 Task: Check the sale-to-list ratio of game room in the last 5 years.
Action: Mouse moved to (1109, 243)
Screenshot: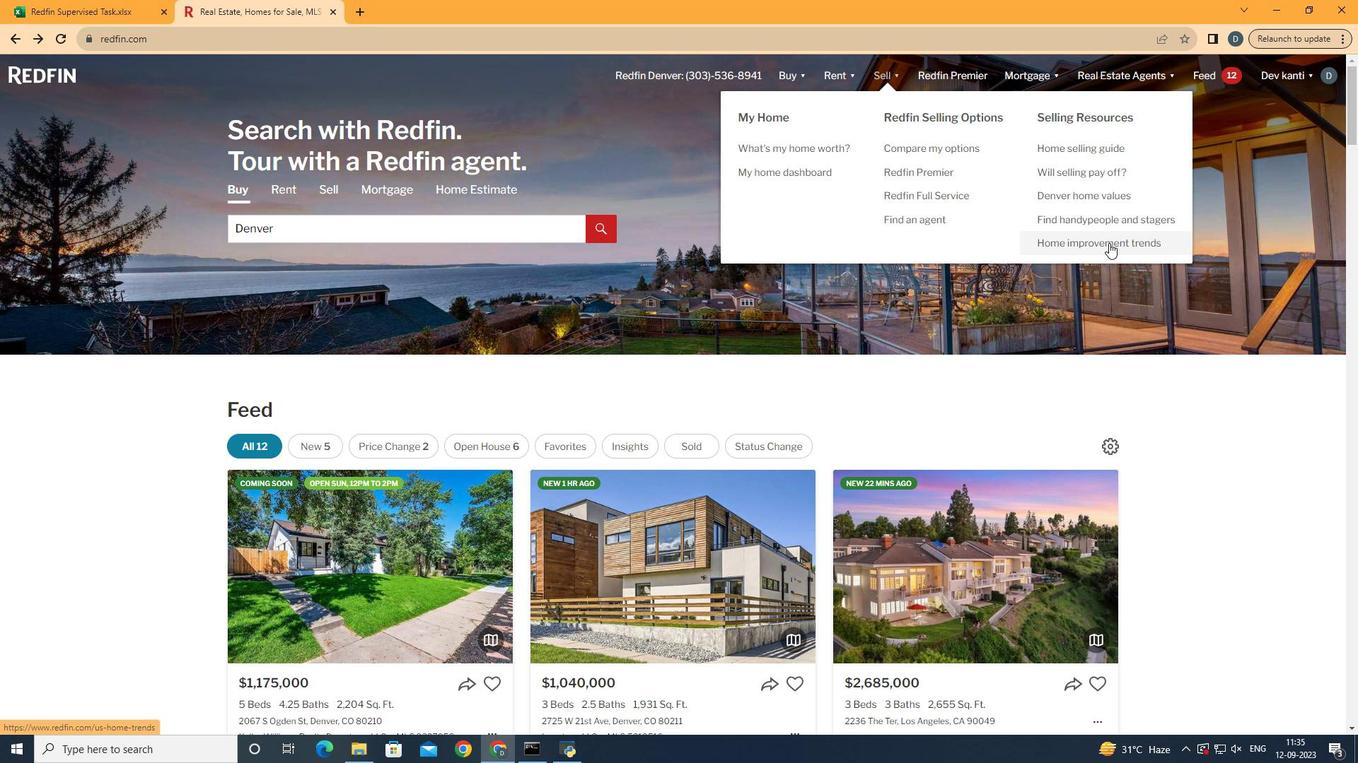 
Action: Mouse pressed left at (1109, 243)
Screenshot: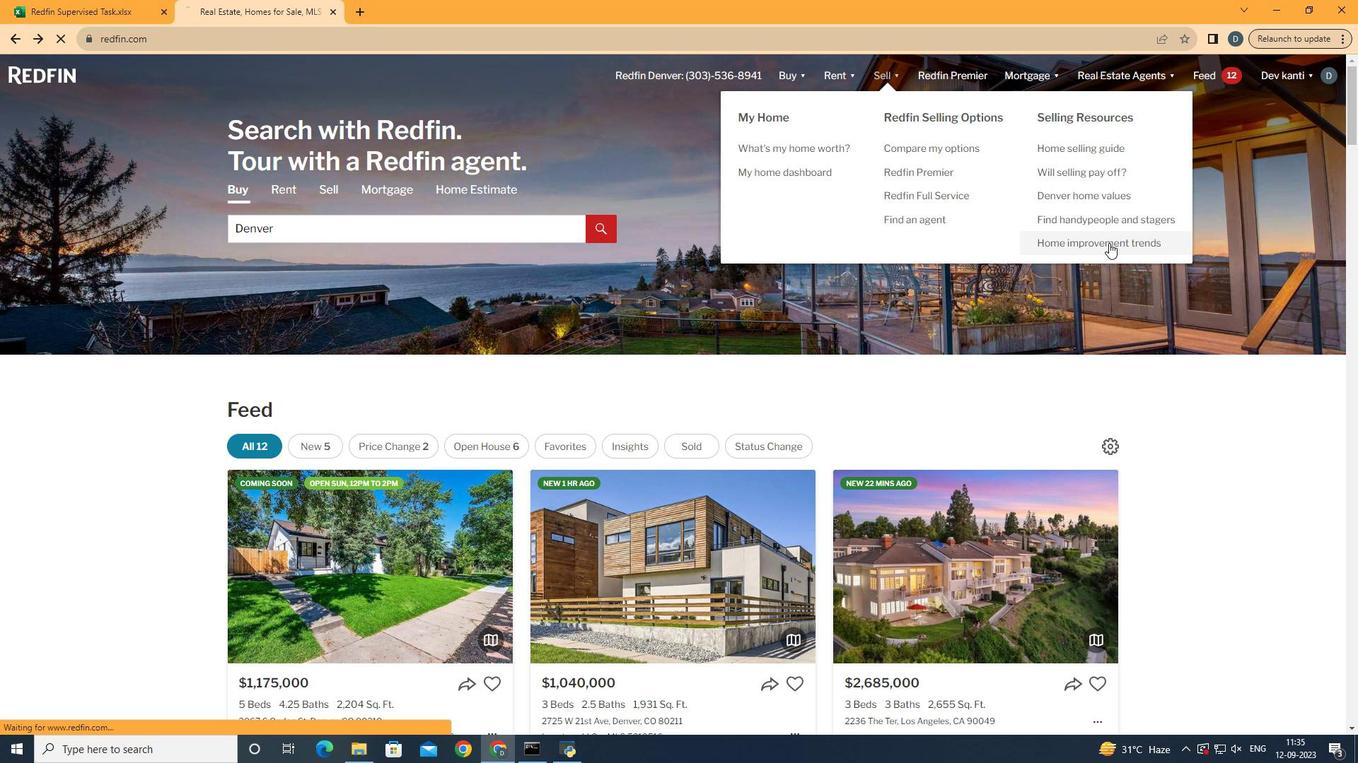 
Action: Mouse moved to (359, 277)
Screenshot: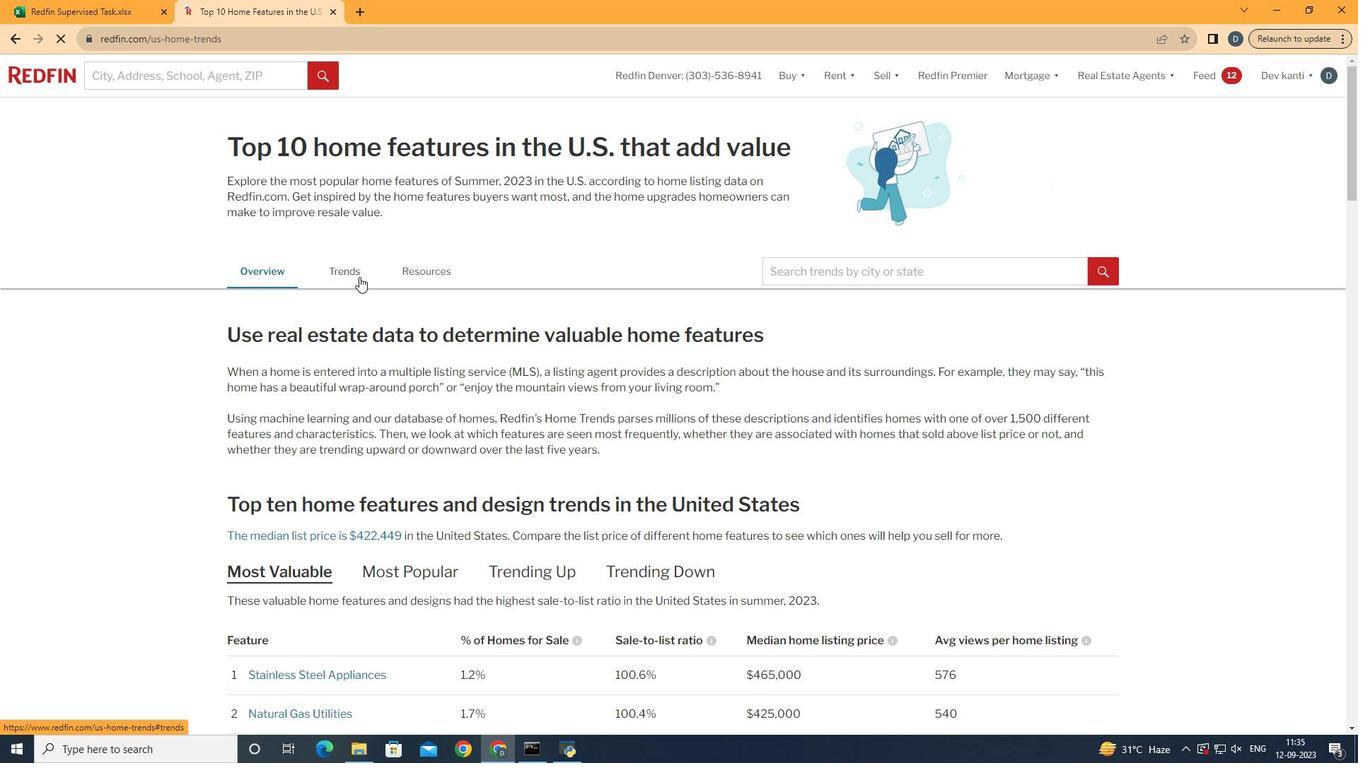
Action: Mouse pressed left at (359, 277)
Screenshot: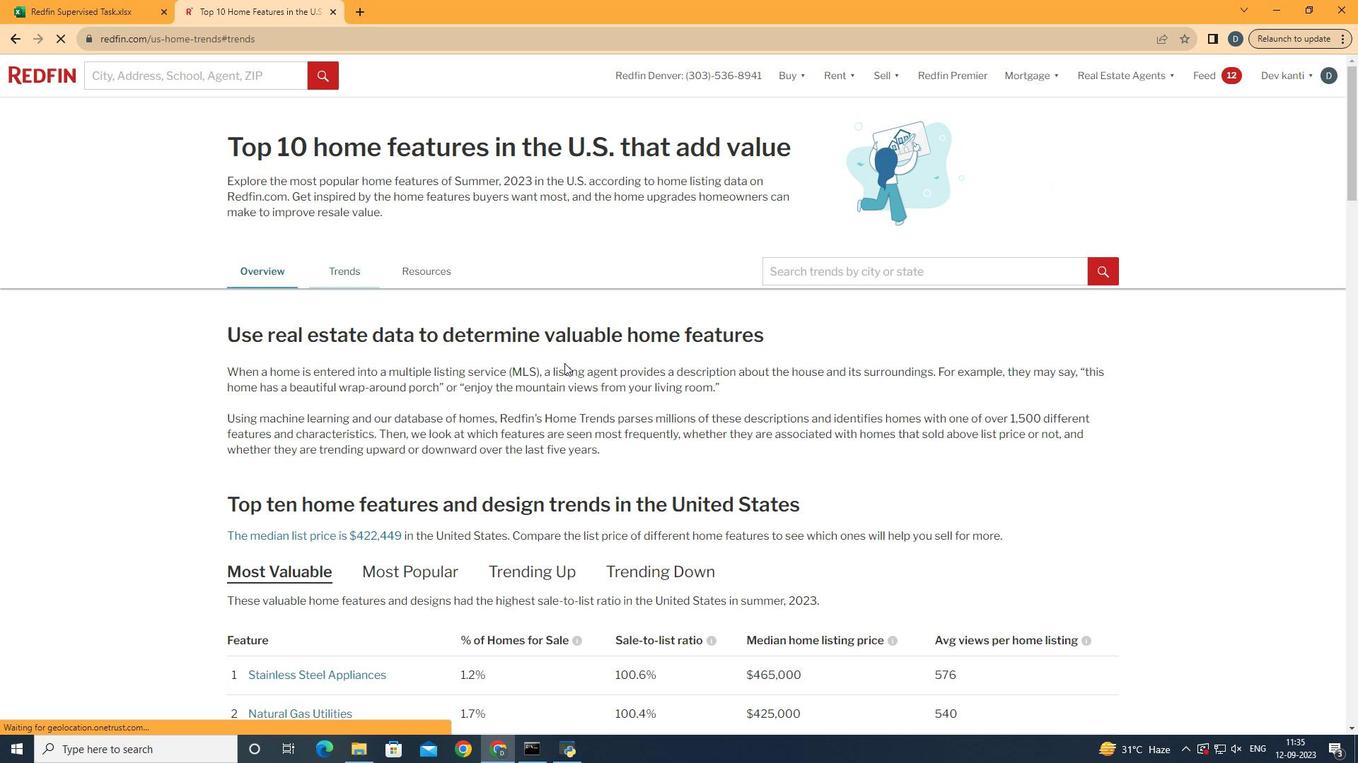 
Action: Mouse moved to (350, 282)
Screenshot: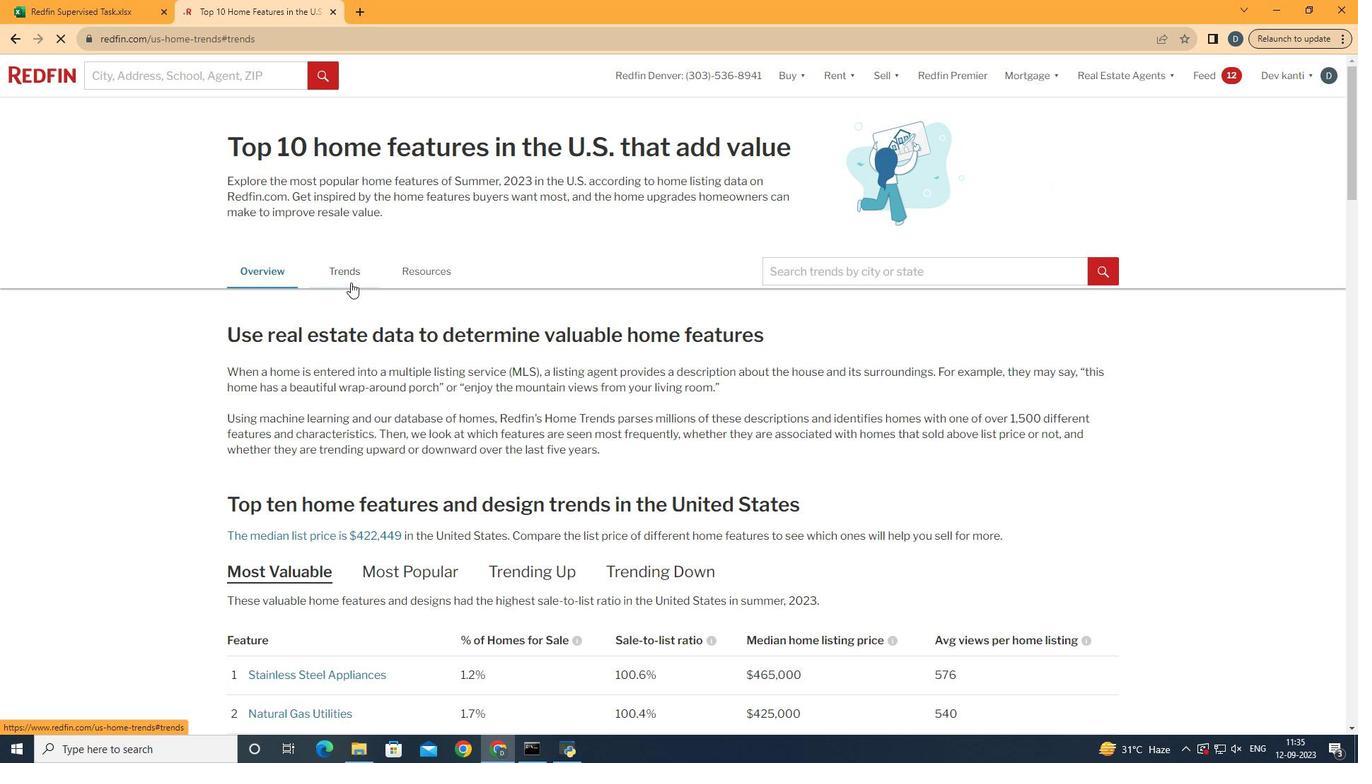 
Action: Mouse pressed left at (350, 282)
Screenshot: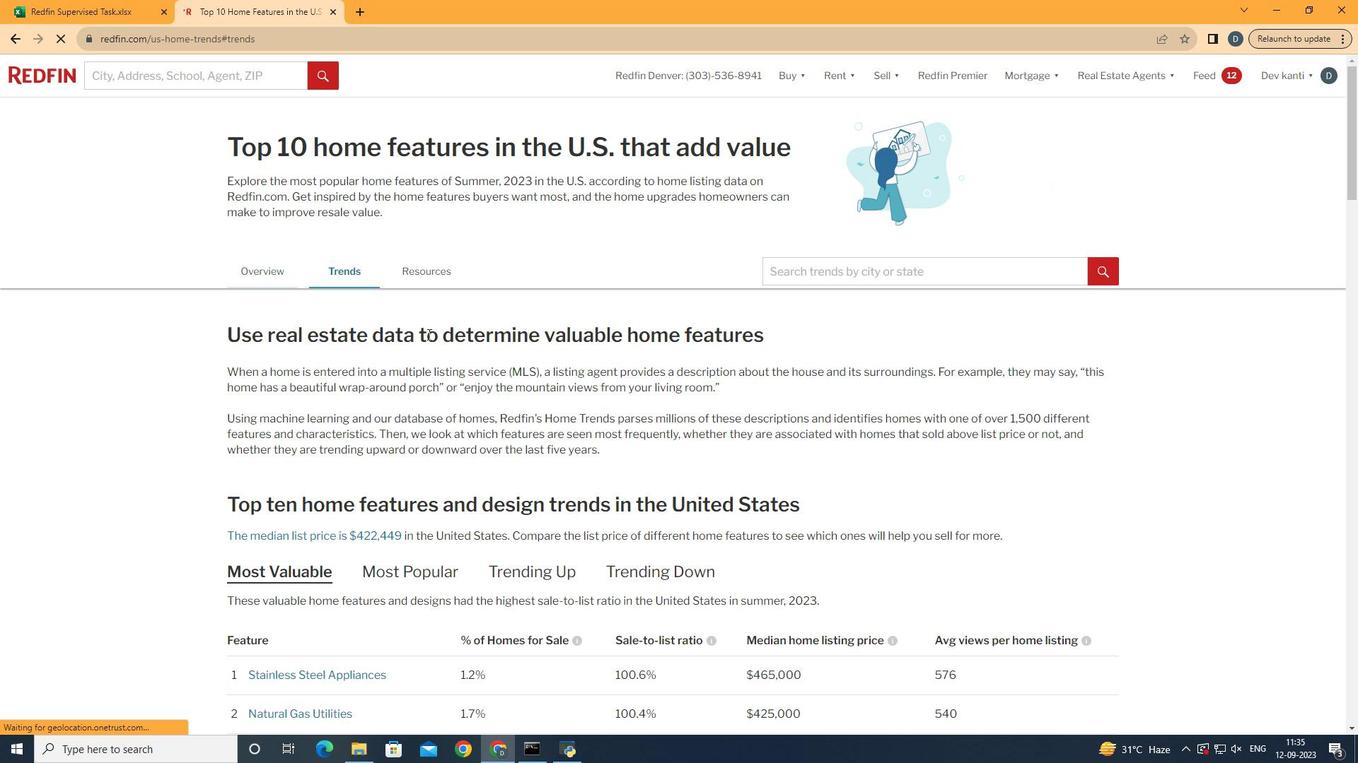 
Action: Mouse moved to (609, 387)
Screenshot: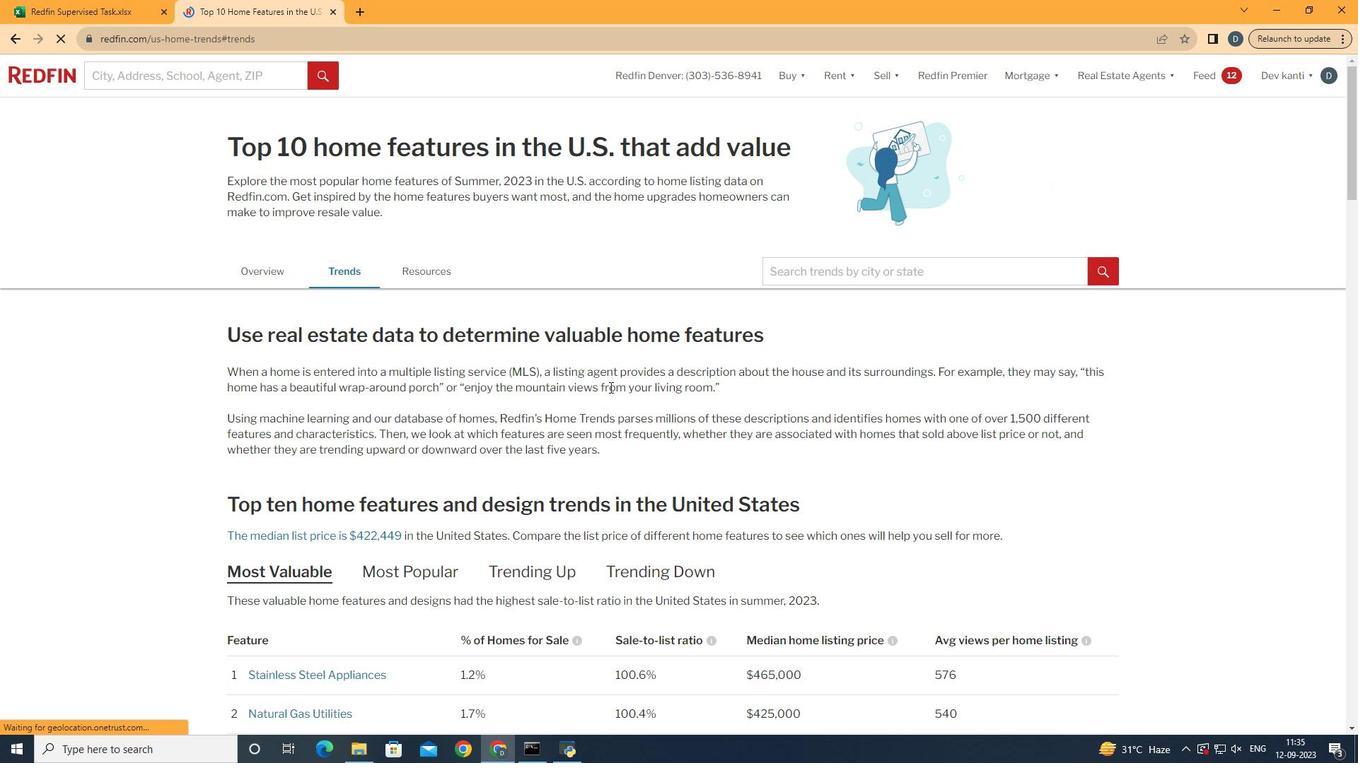 
Action: Mouse scrolled (609, 386) with delta (0, 0)
Screenshot: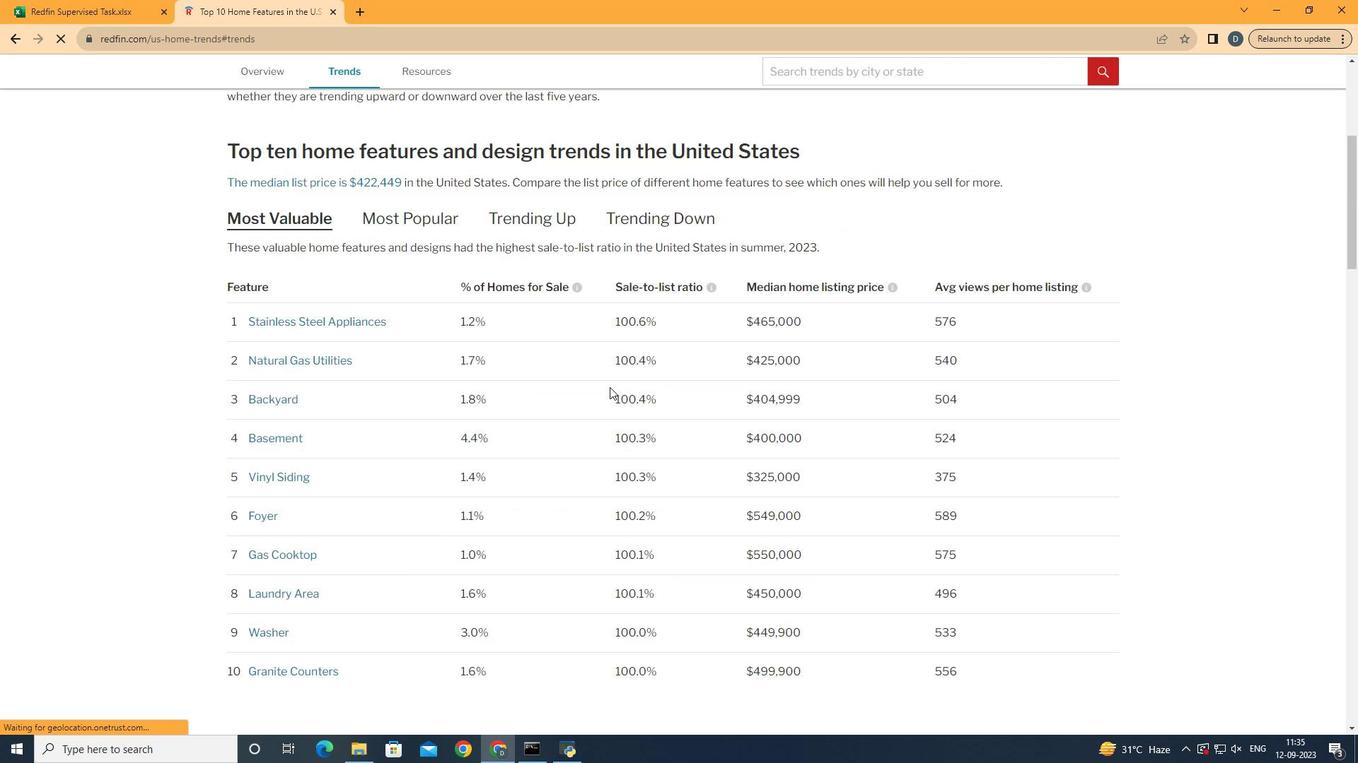
Action: Mouse scrolled (609, 386) with delta (0, 0)
Screenshot: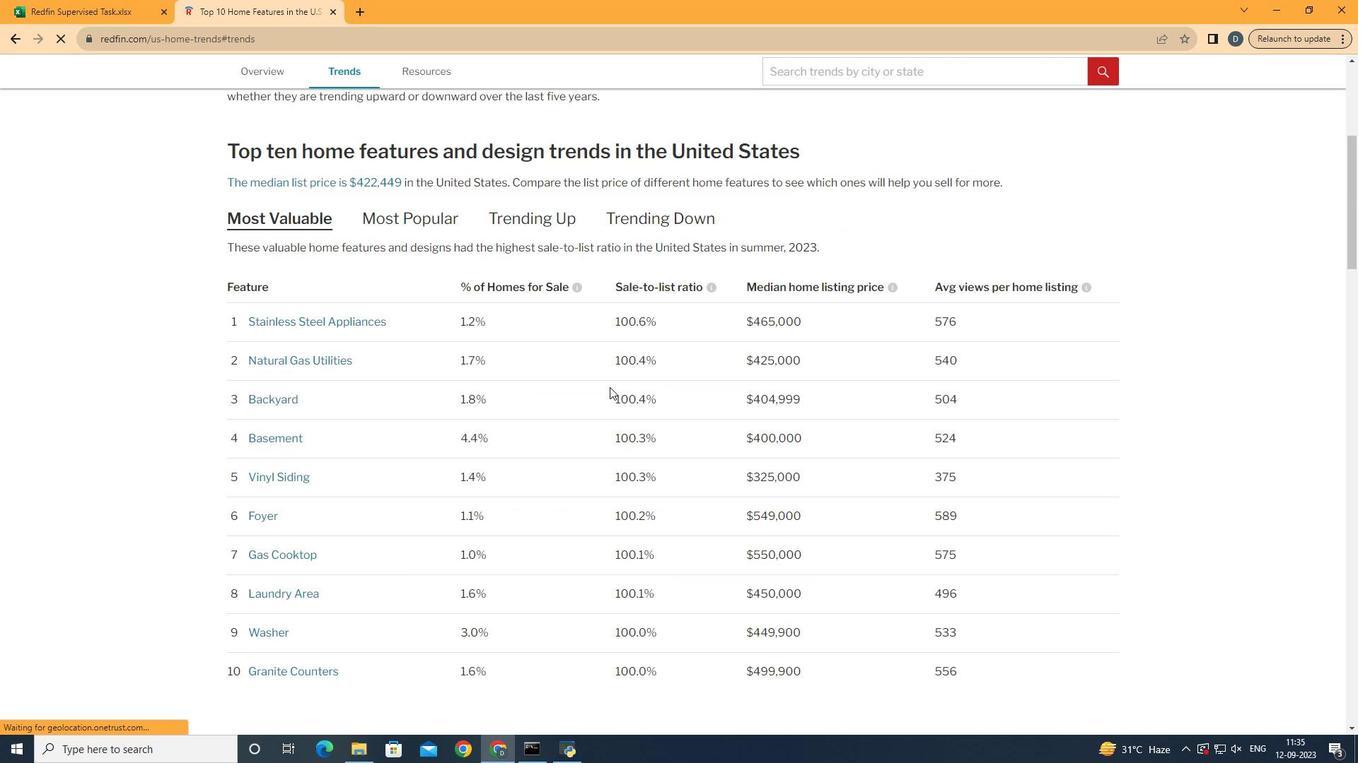 
Action: Mouse scrolled (609, 386) with delta (0, 0)
Screenshot: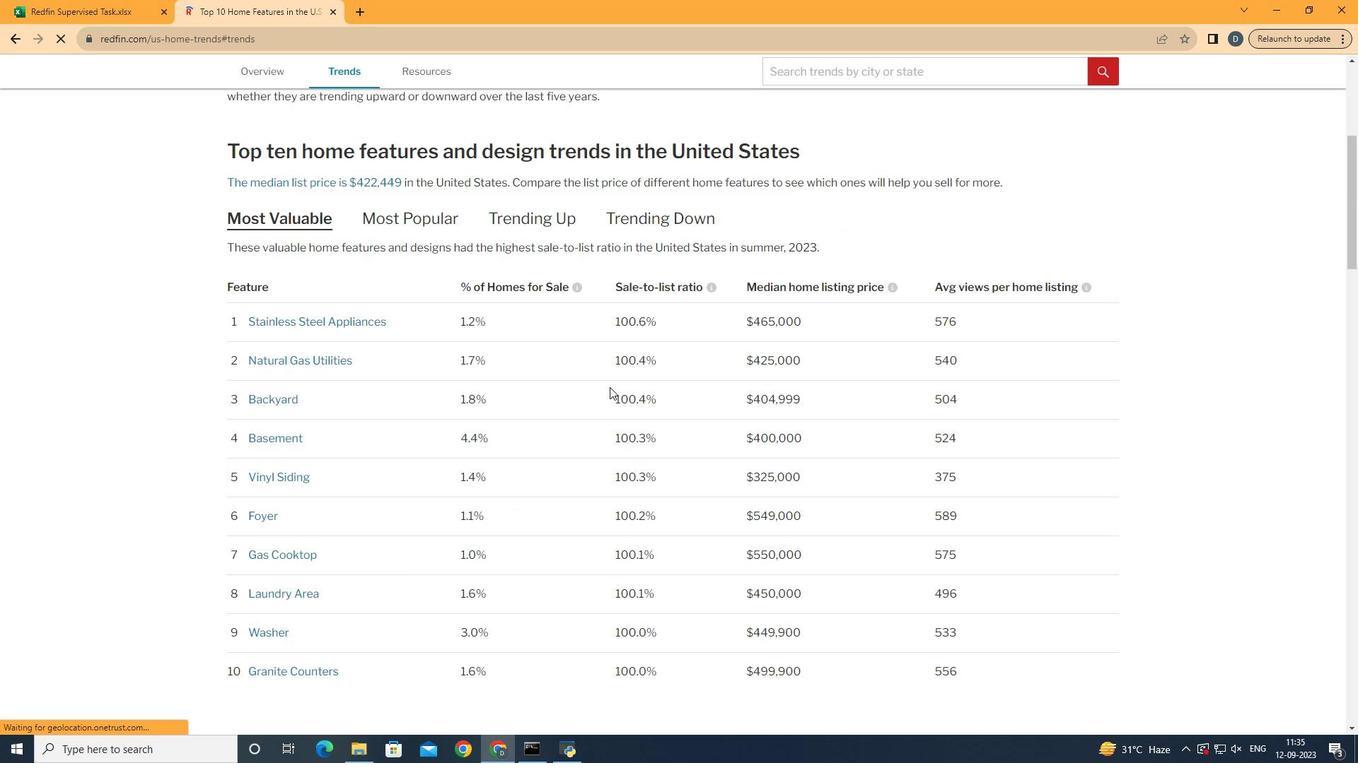 
Action: Mouse scrolled (609, 386) with delta (0, 0)
Screenshot: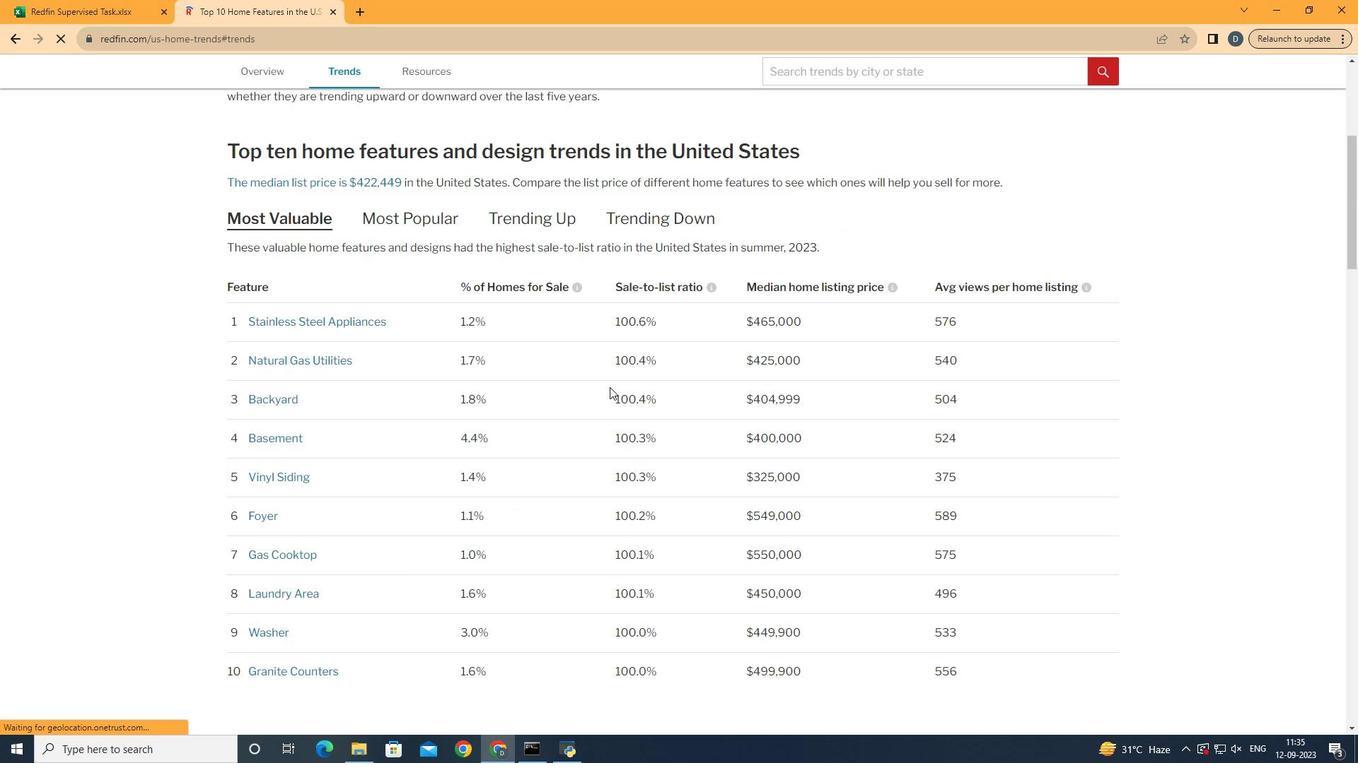 
Action: Mouse scrolled (609, 386) with delta (0, 0)
Screenshot: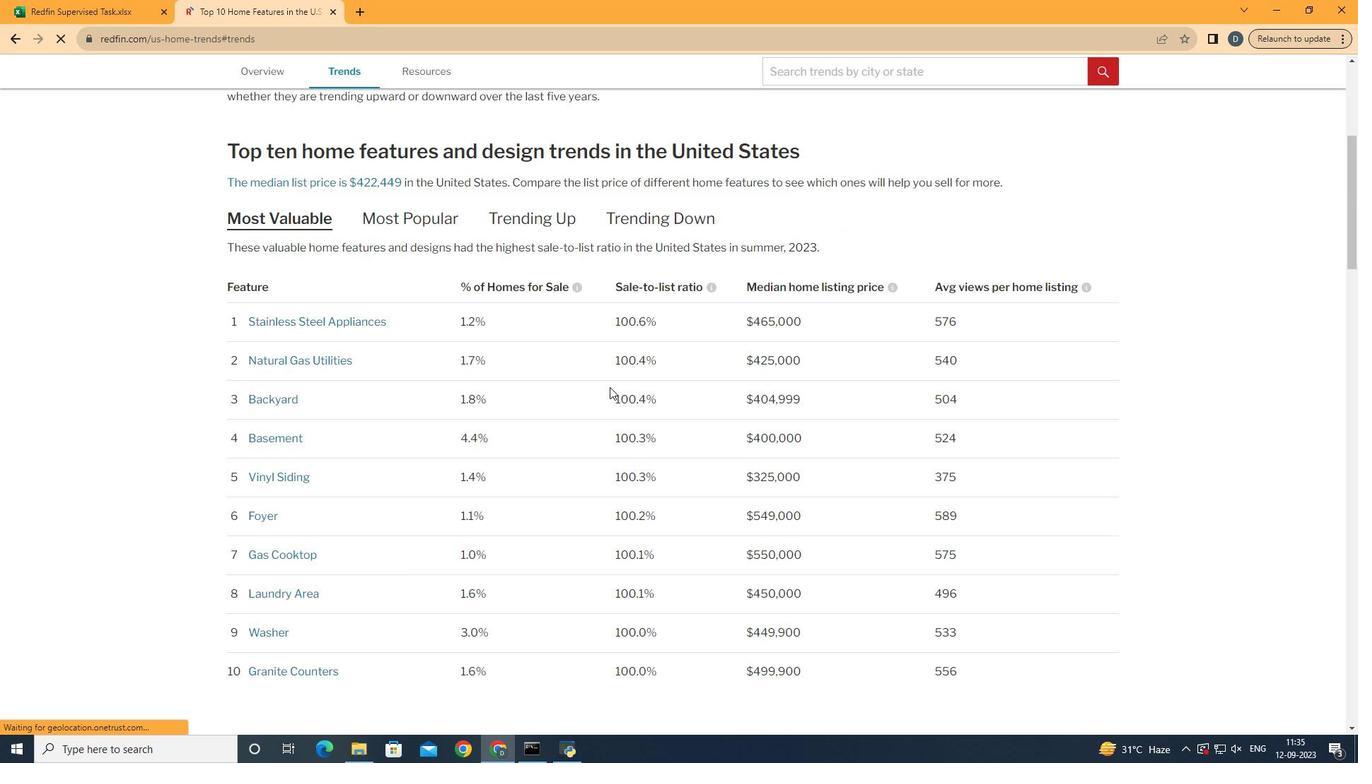 
Action: Mouse scrolled (609, 386) with delta (0, 0)
Screenshot: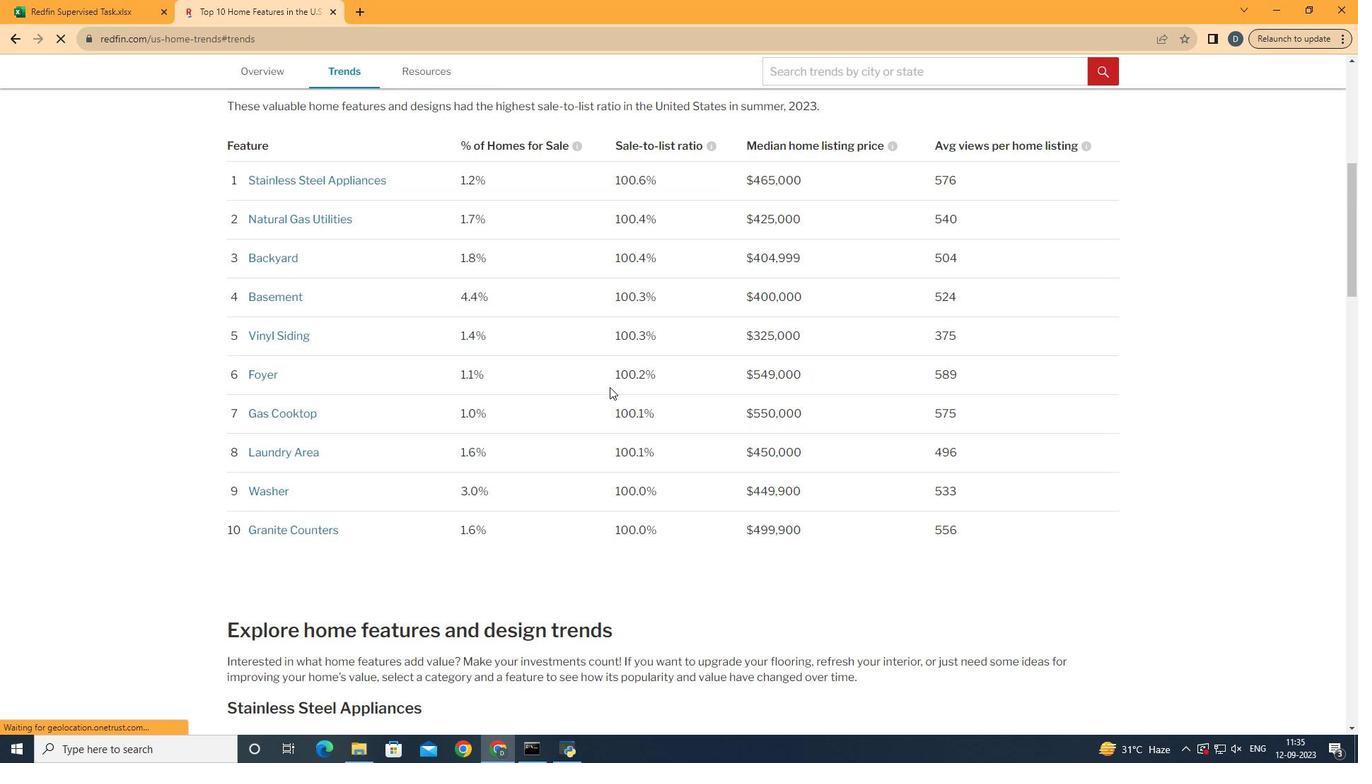 
Action: Mouse scrolled (609, 386) with delta (0, 0)
Screenshot: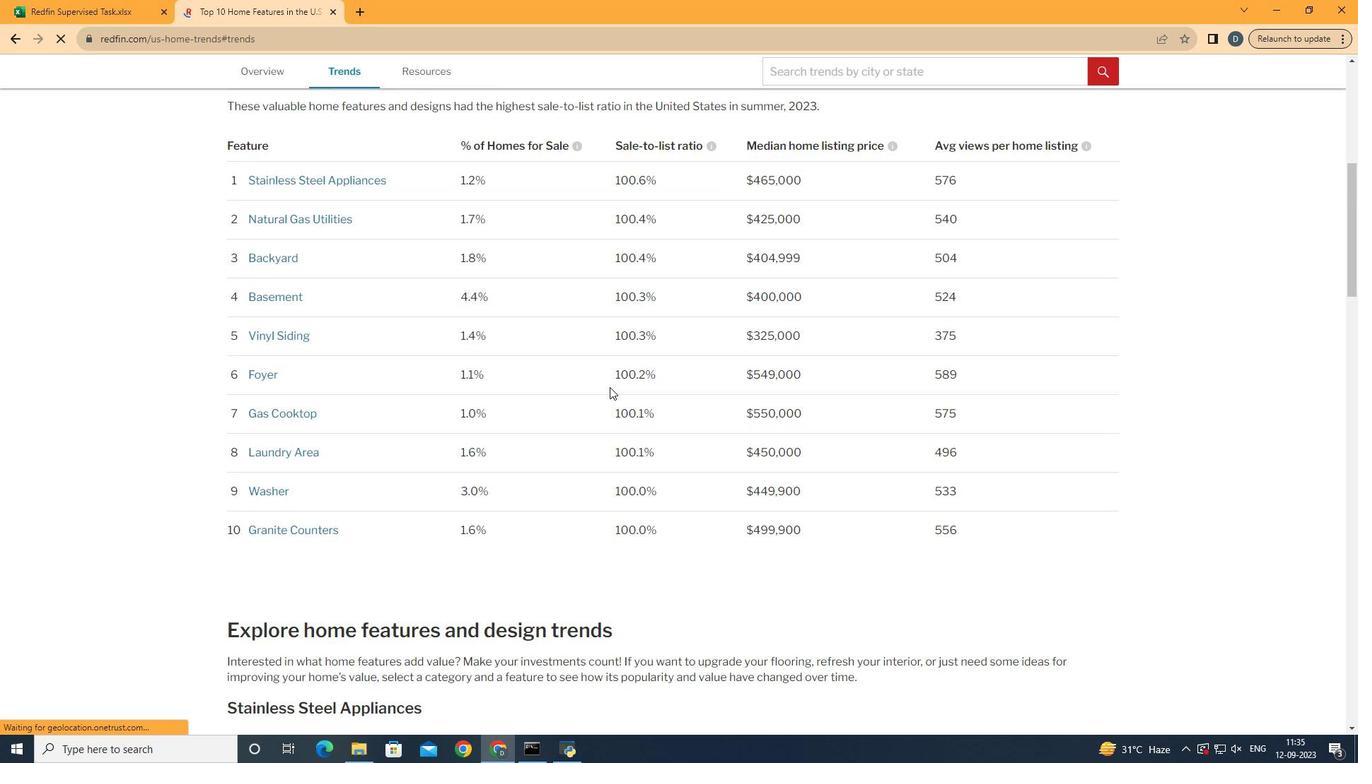 
Action: Mouse scrolled (609, 386) with delta (0, 0)
Screenshot: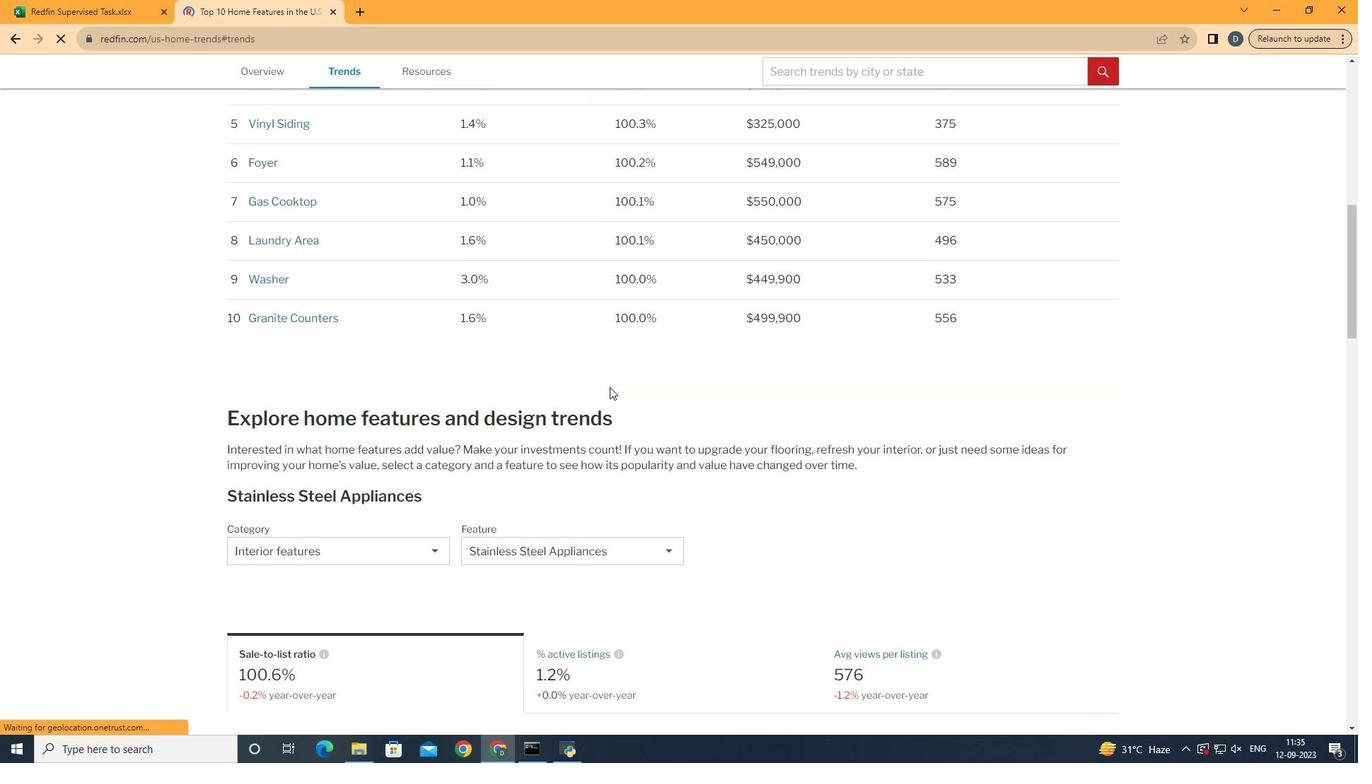 
Action: Mouse scrolled (609, 386) with delta (0, 0)
Screenshot: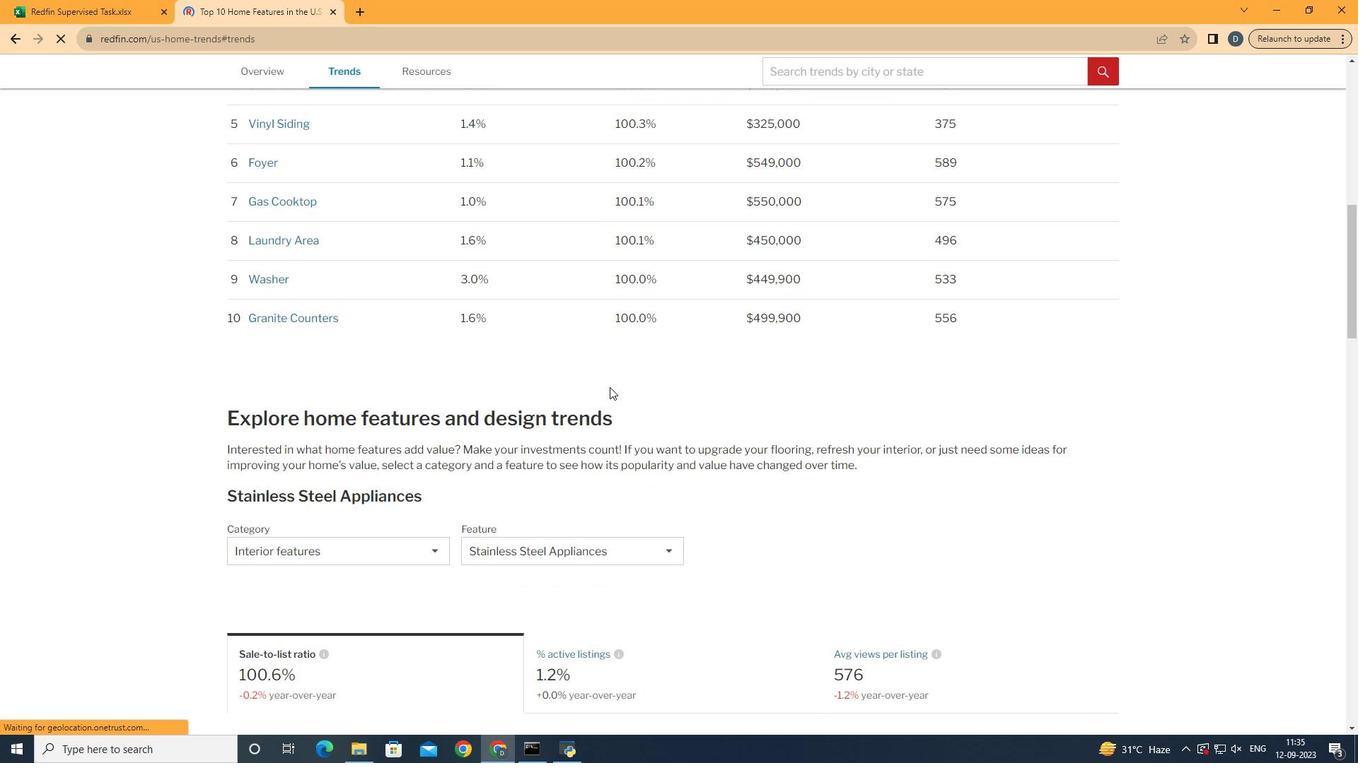 
Action: Mouse scrolled (609, 386) with delta (0, 0)
Screenshot: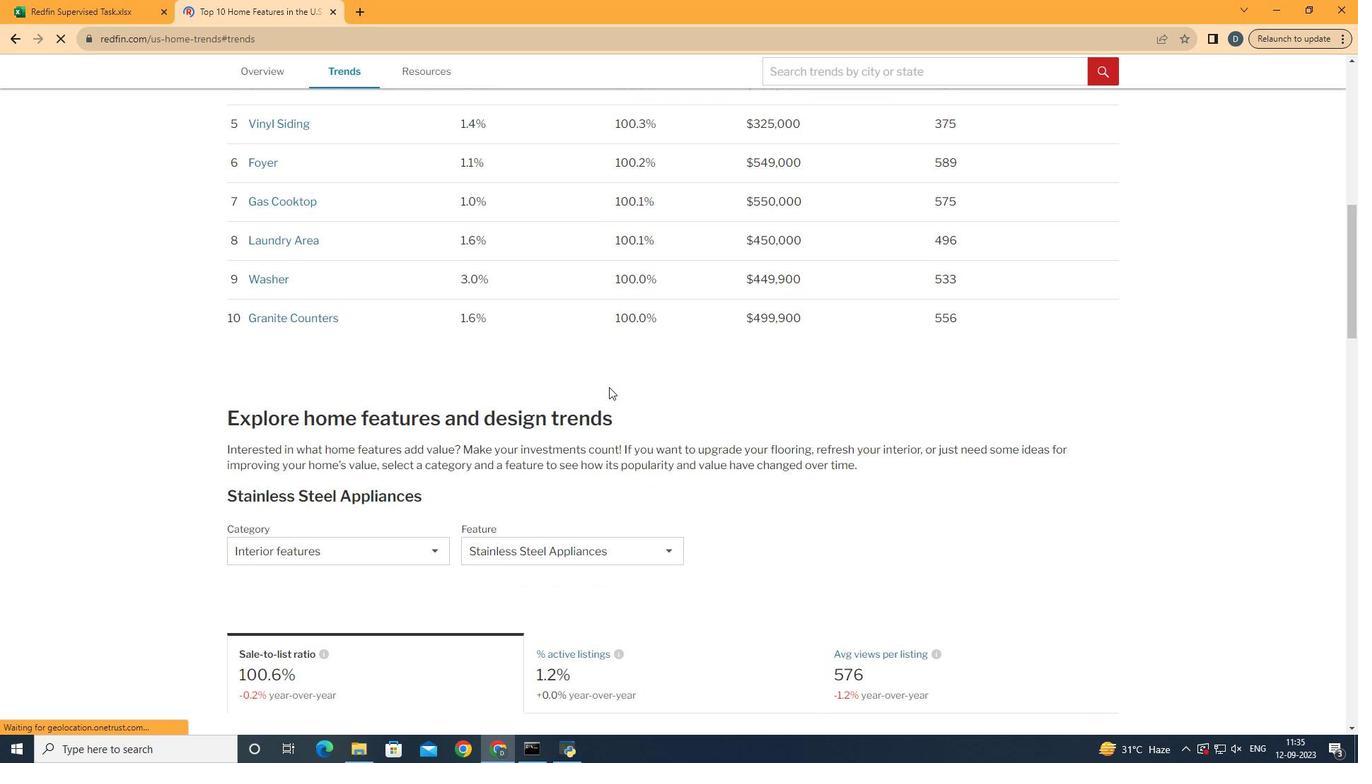 
Action: Mouse moved to (609, 387)
Screenshot: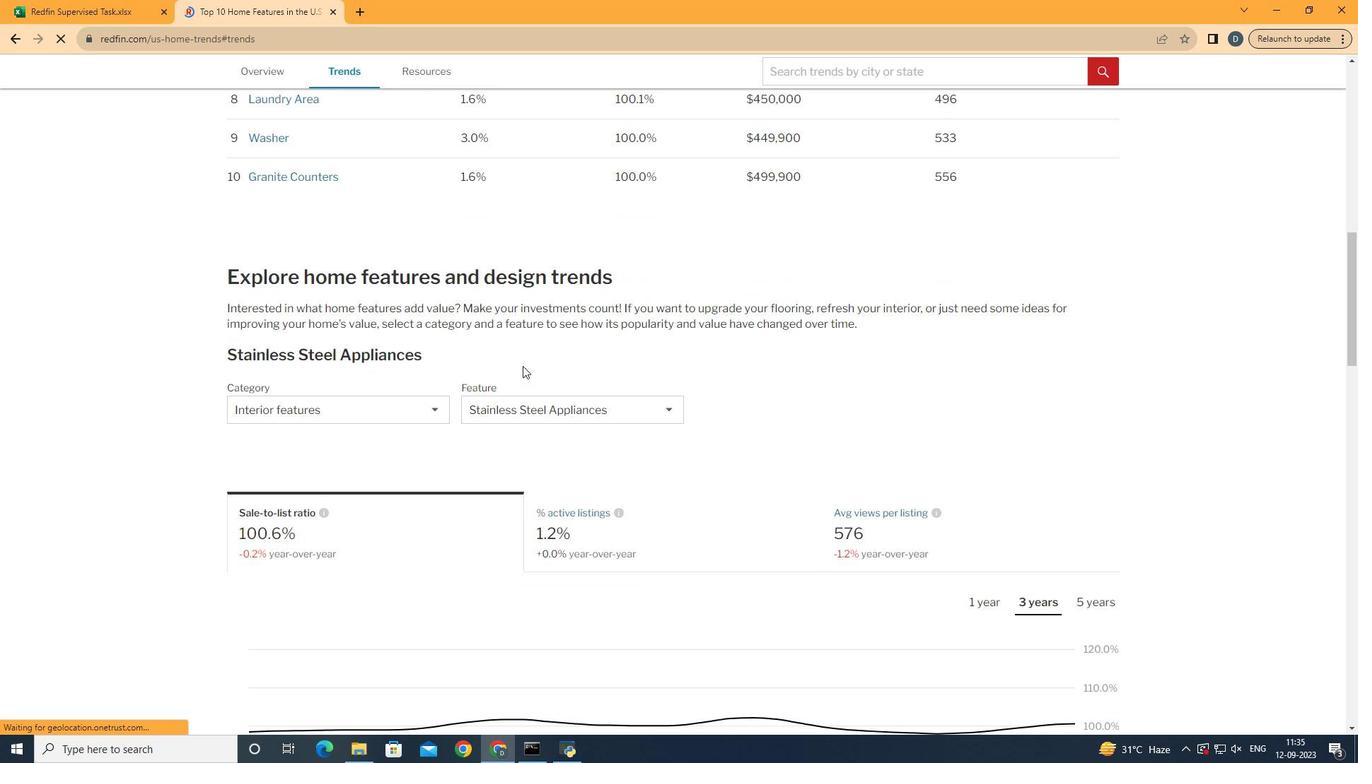 
Action: Mouse scrolled (609, 386) with delta (0, 0)
Screenshot: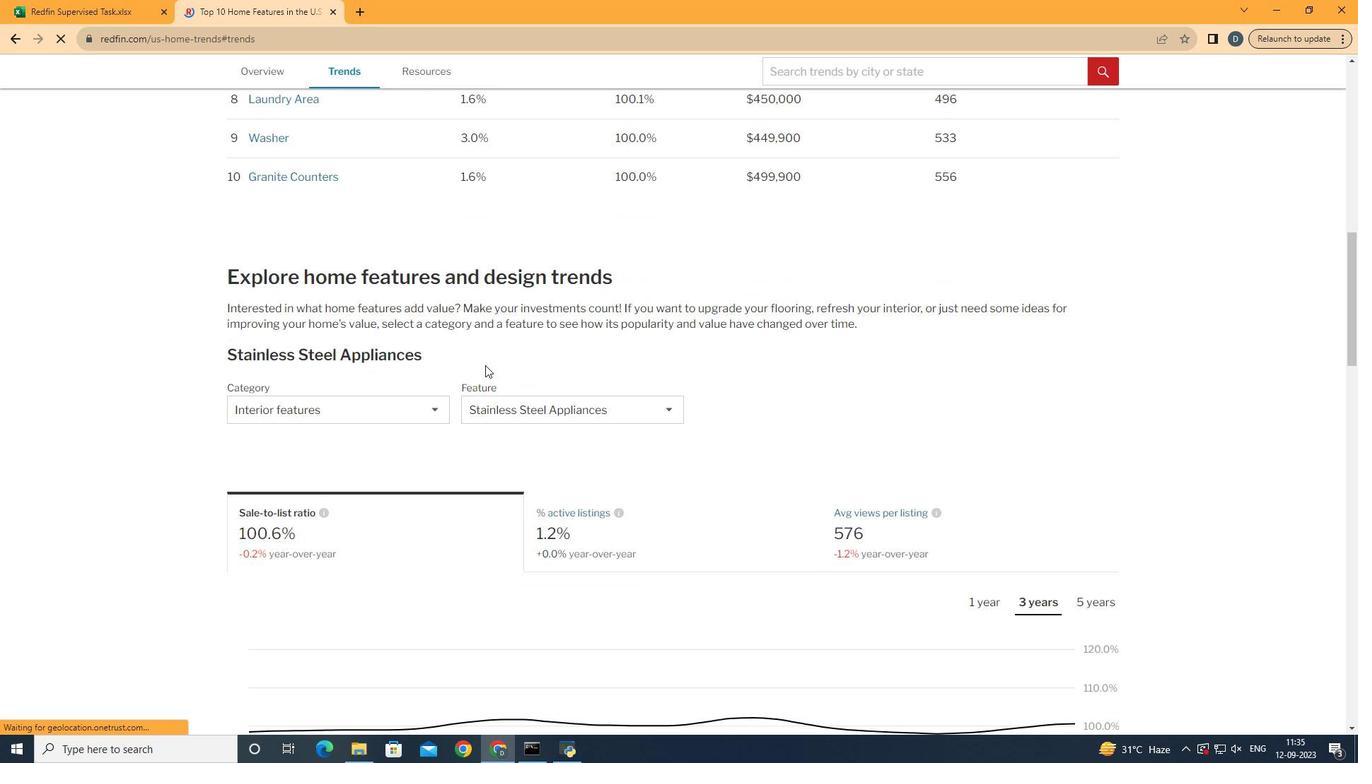 
Action: Mouse scrolled (609, 386) with delta (0, 0)
Screenshot: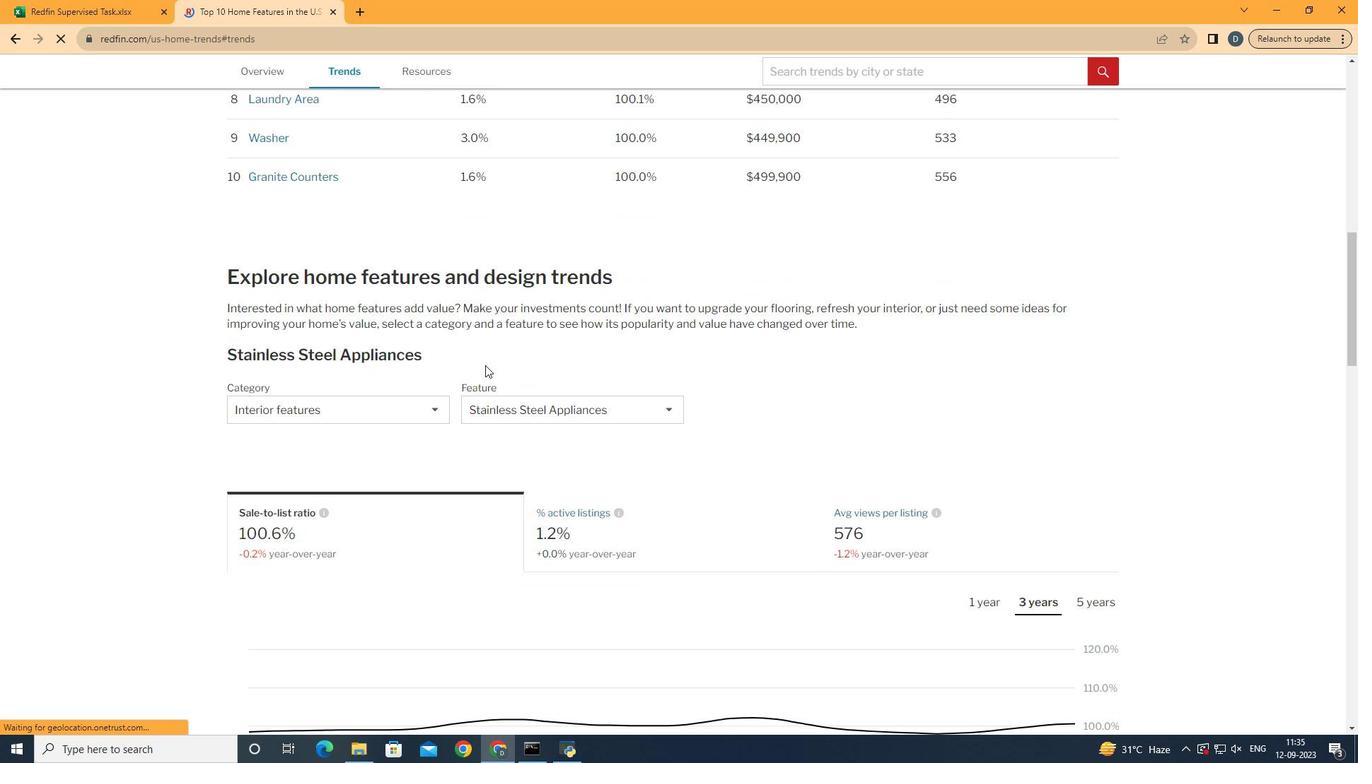 
Action: Mouse moved to (427, 413)
Screenshot: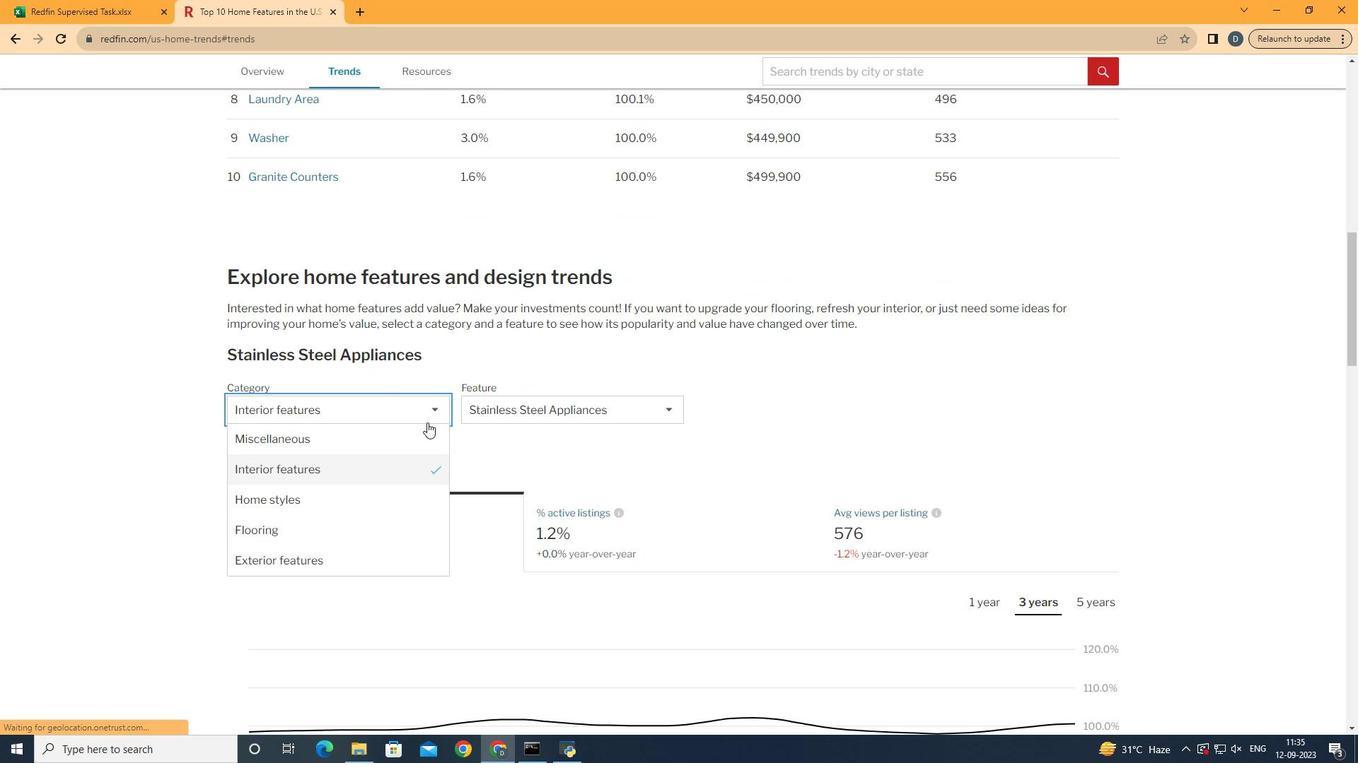 
Action: Mouse pressed left at (427, 413)
Screenshot: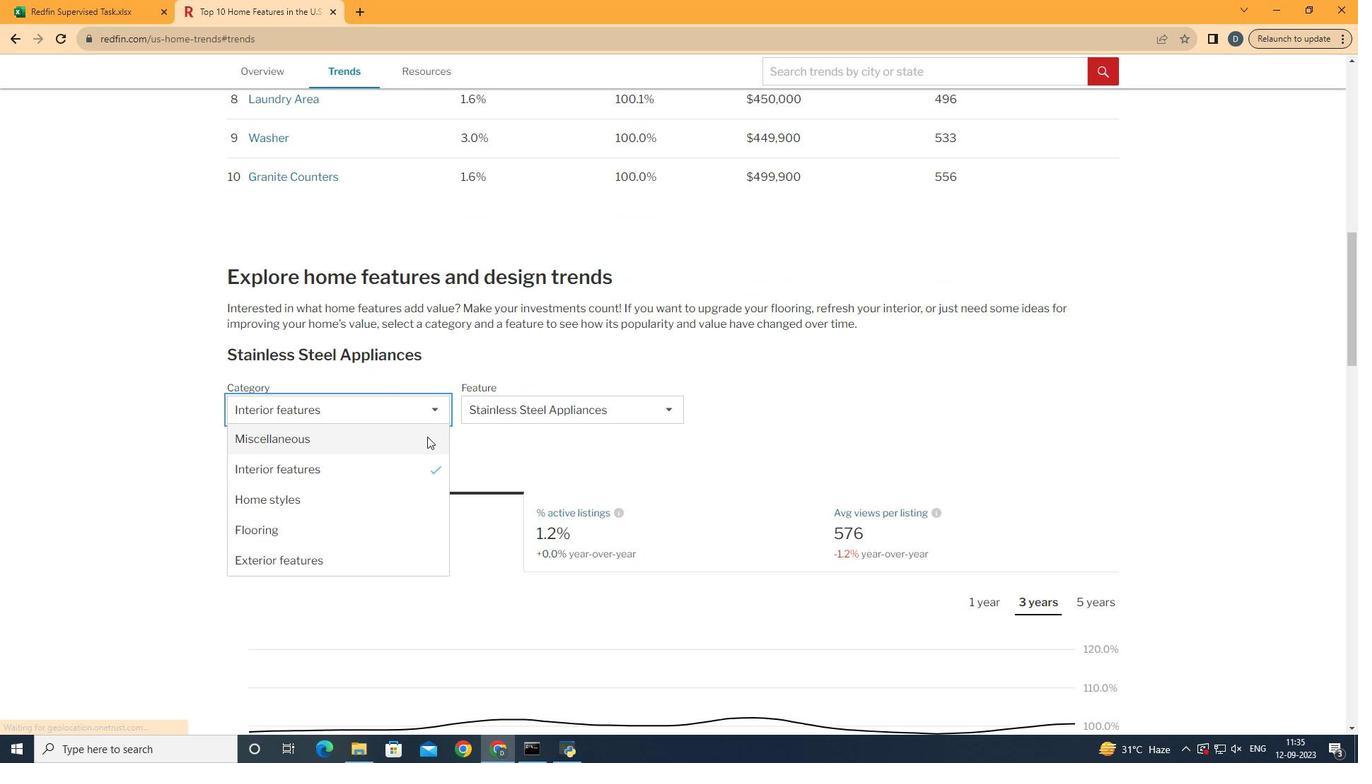 
Action: Mouse moved to (427, 468)
Screenshot: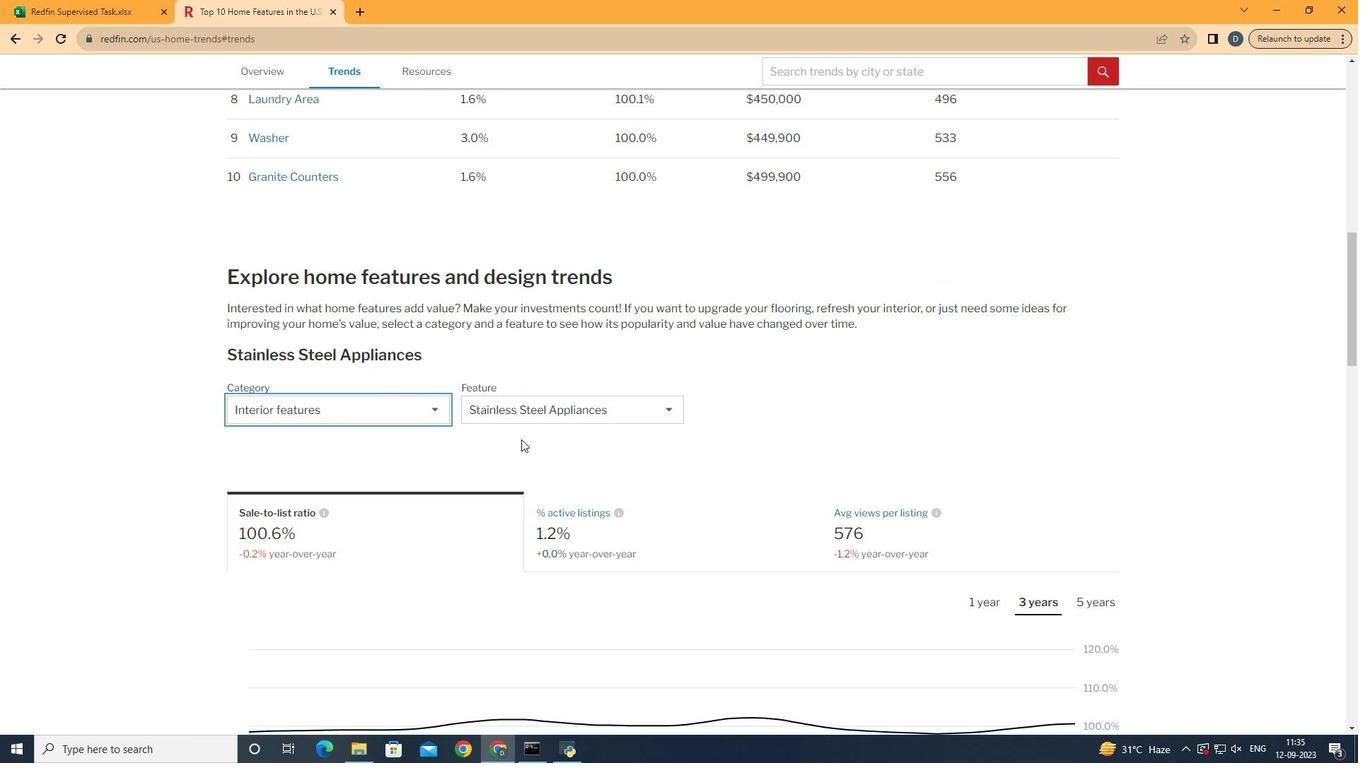 
Action: Mouse pressed left at (427, 468)
Screenshot: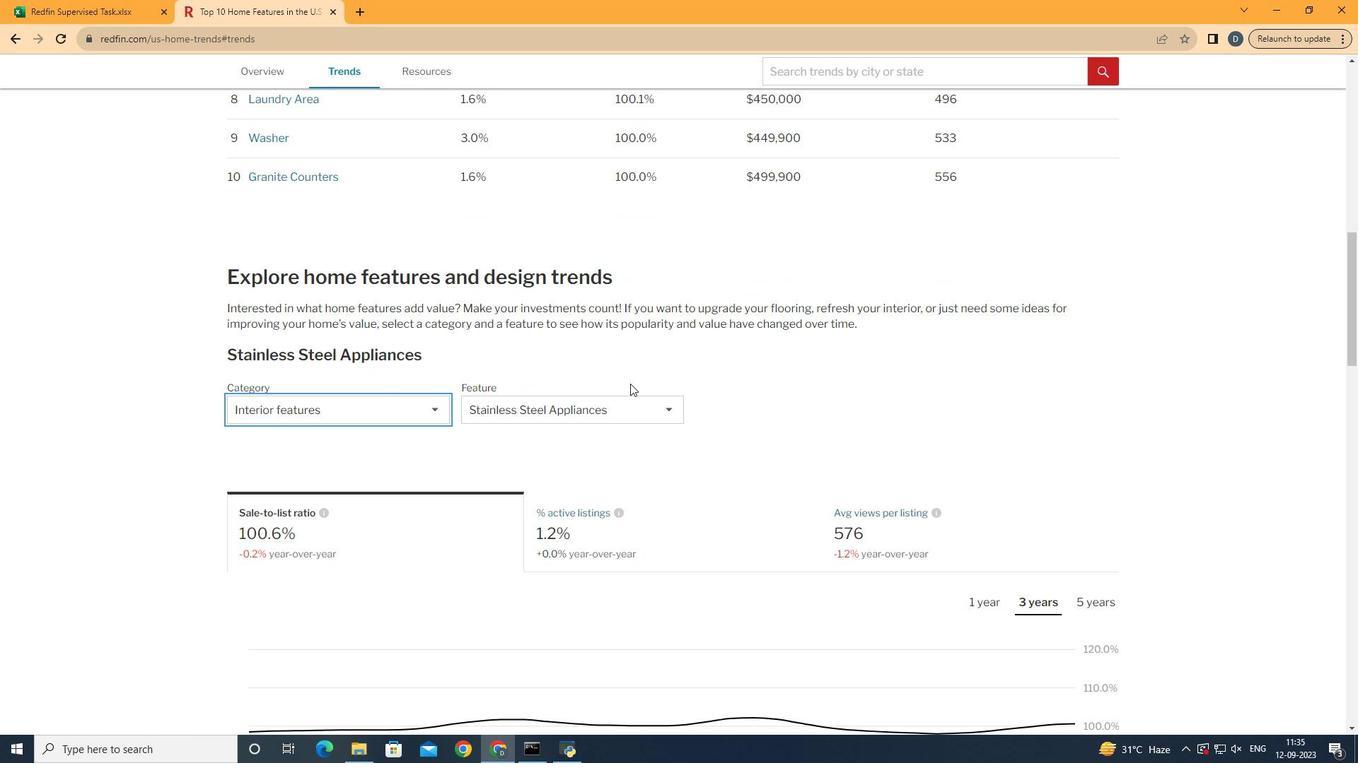 
Action: Mouse moved to (630, 384)
Screenshot: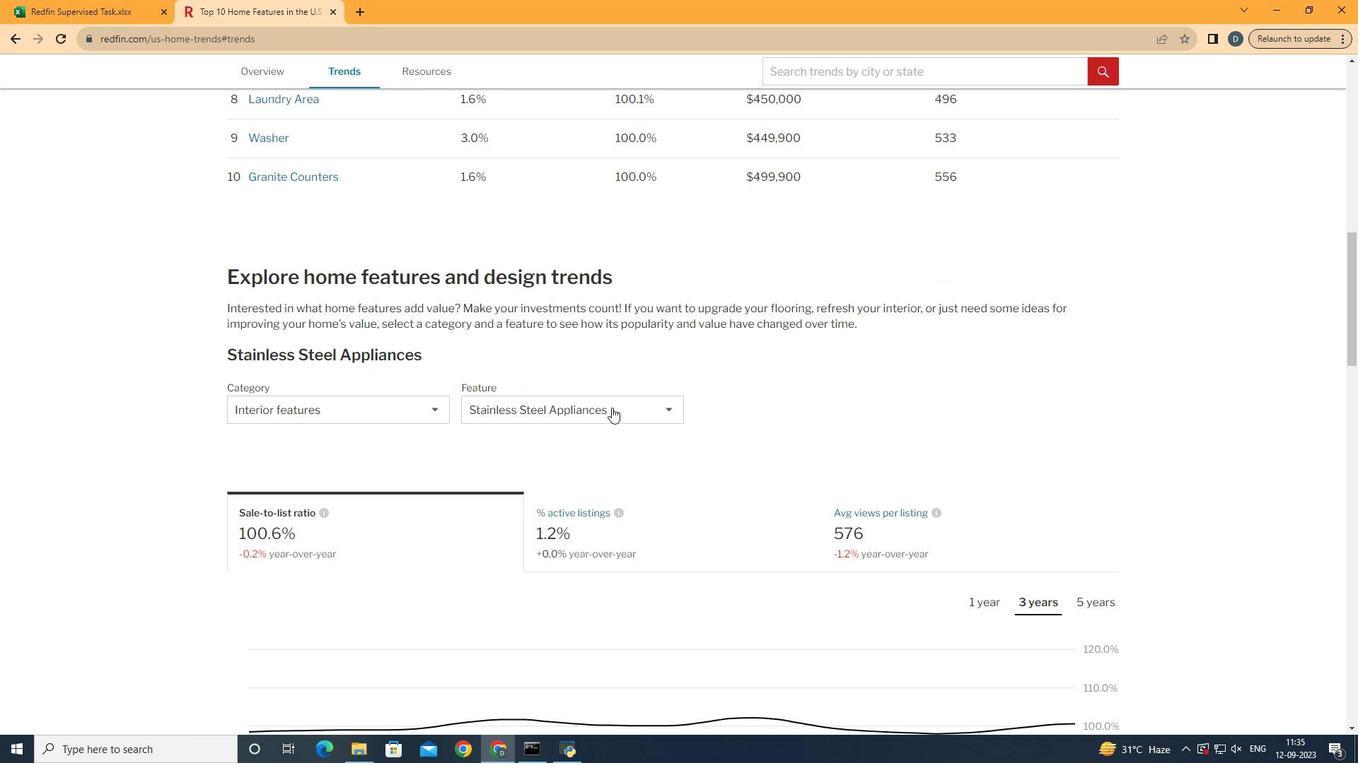 
Action: Mouse pressed left at (630, 384)
Screenshot: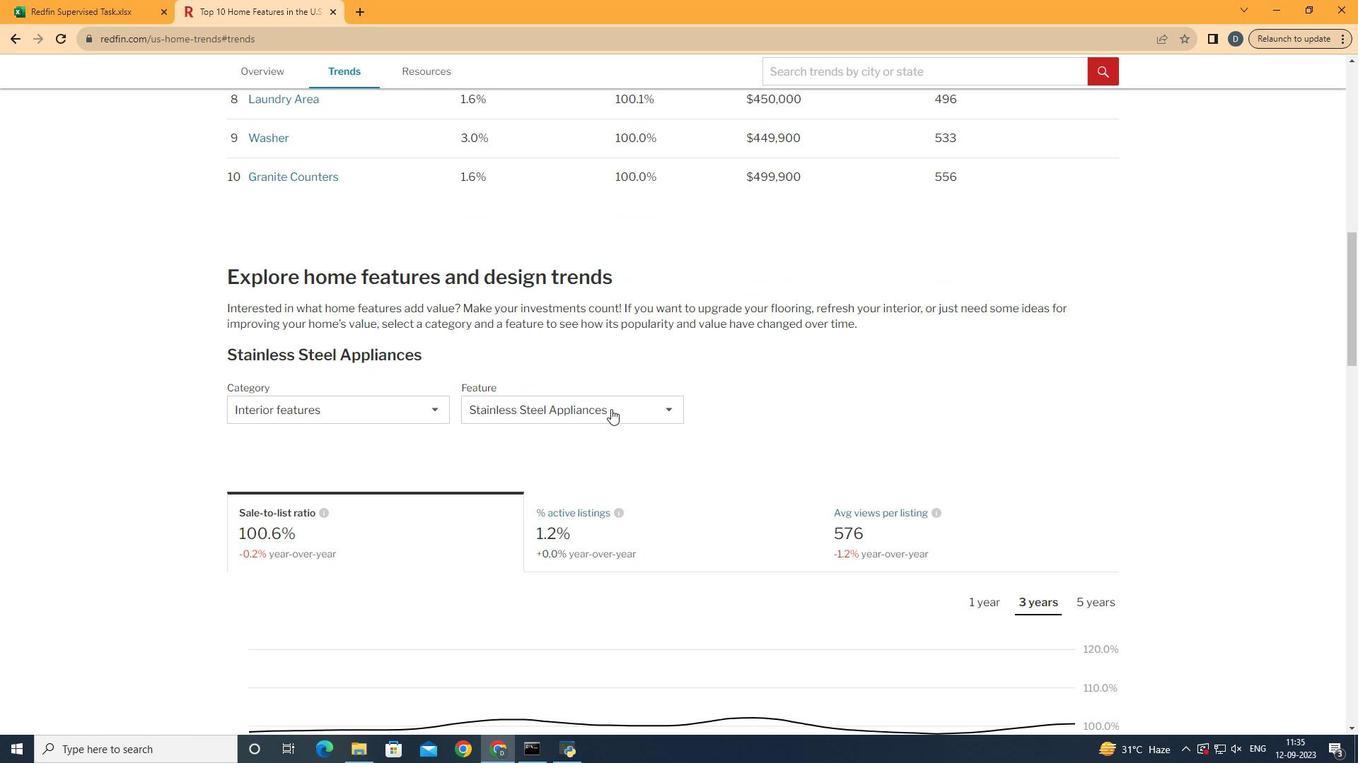 
Action: Mouse moved to (611, 409)
Screenshot: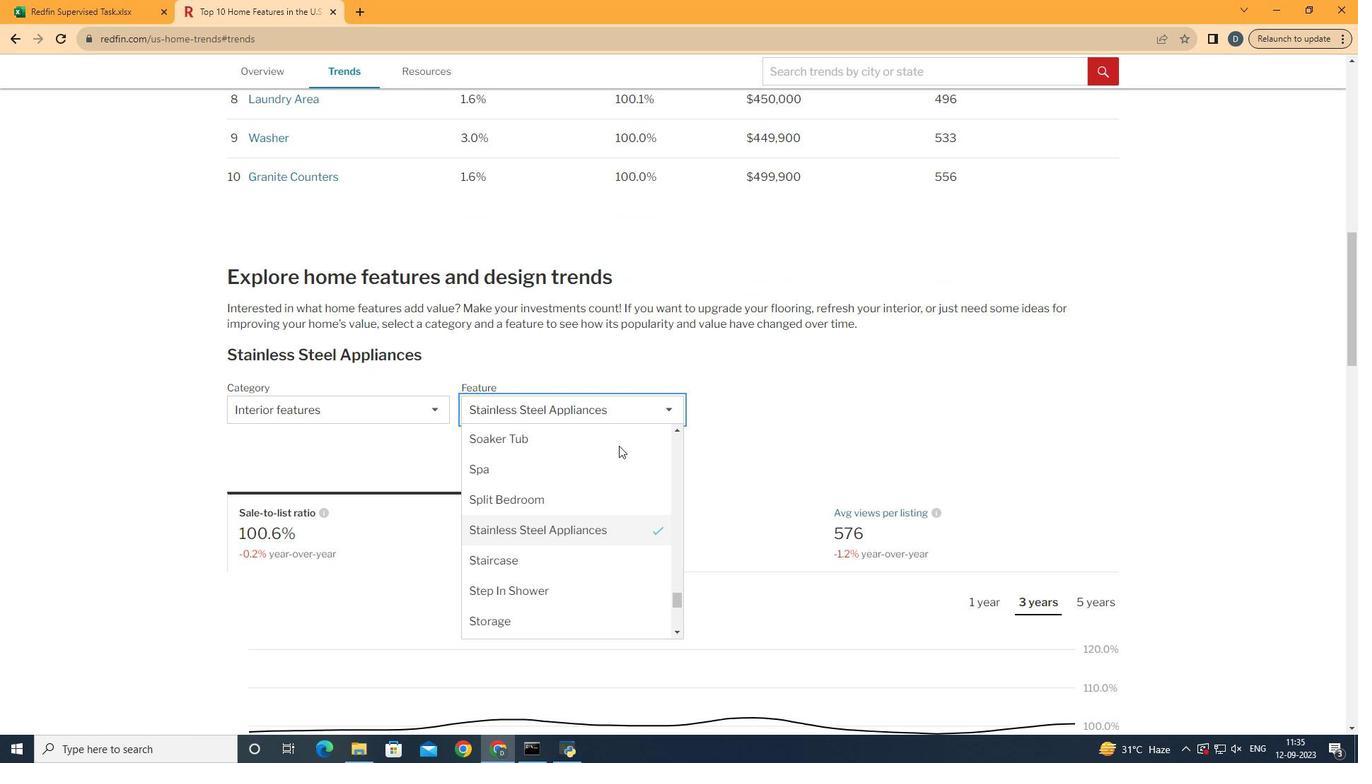 
Action: Mouse pressed left at (611, 409)
Screenshot: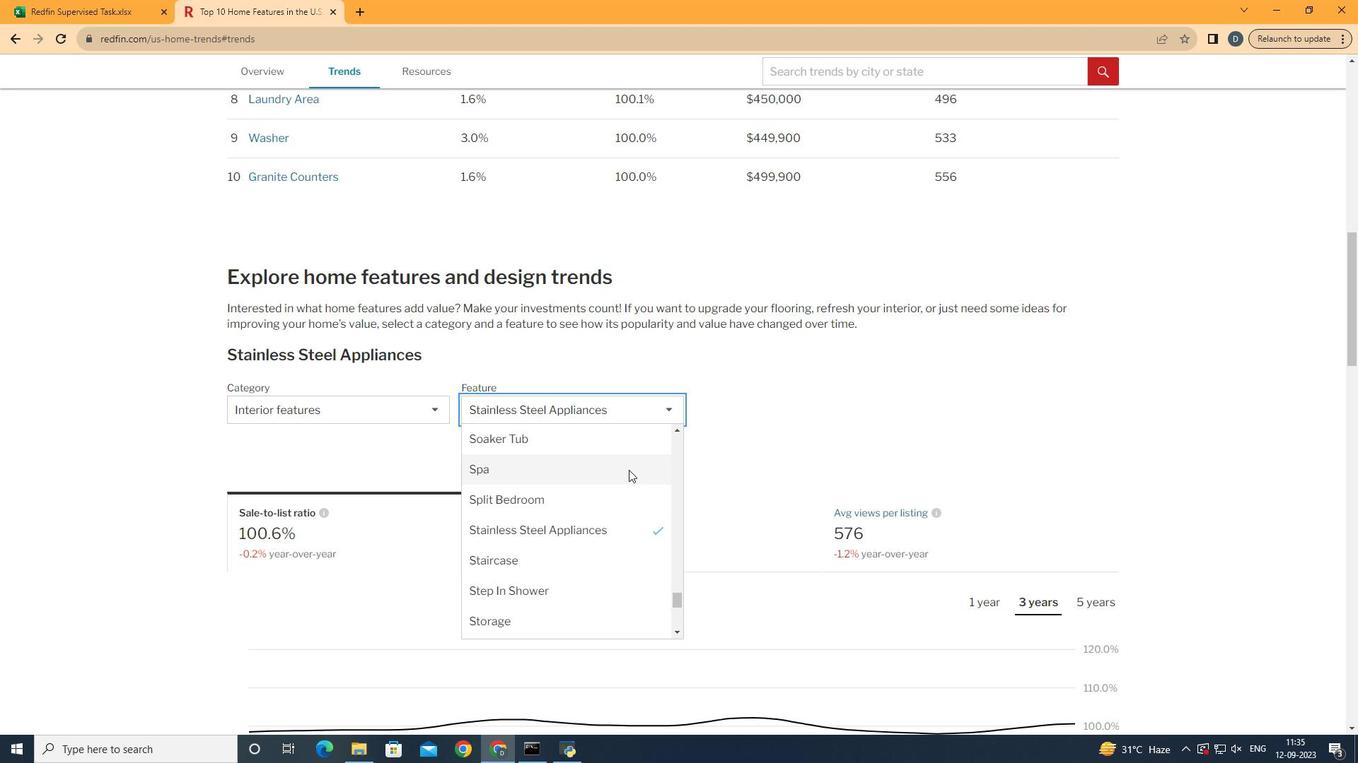 
Action: Mouse moved to (630, 471)
Screenshot: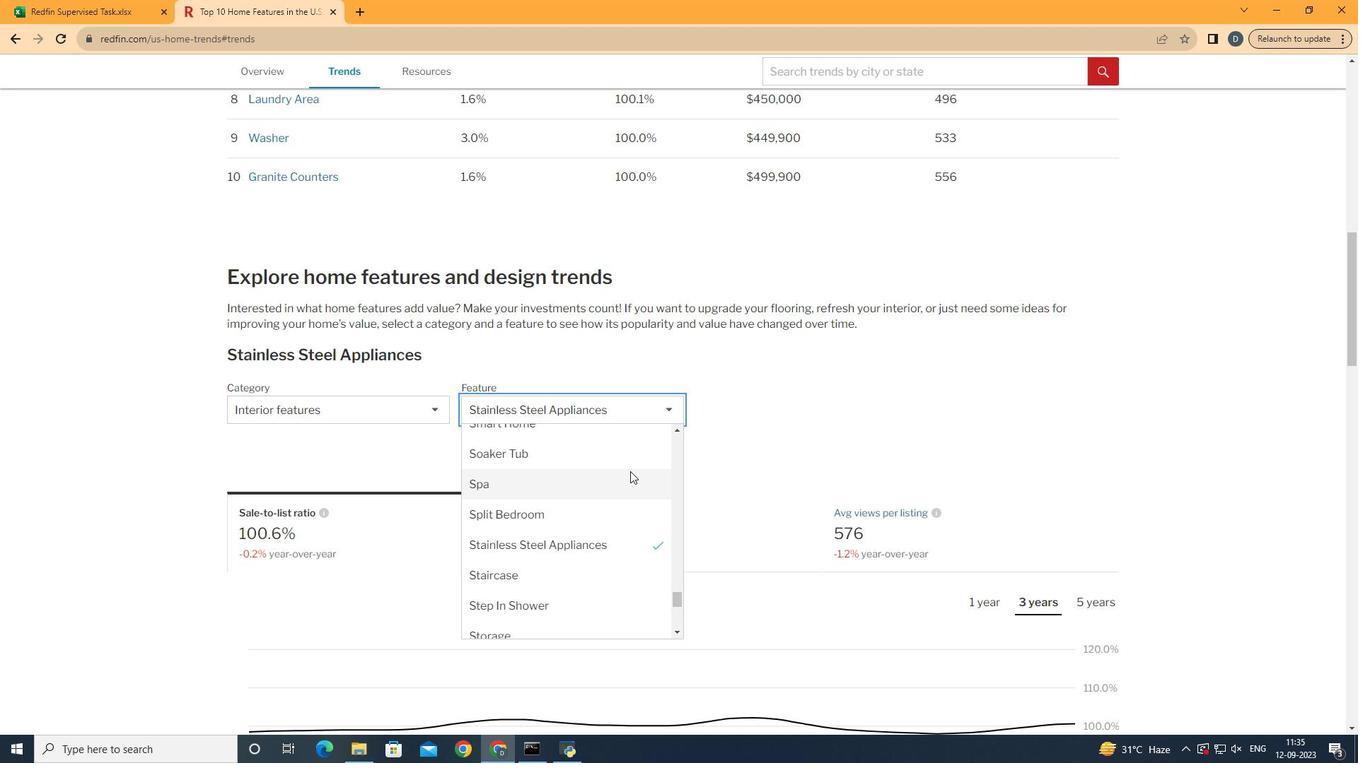 
Action: Mouse scrolled (630, 472) with delta (0, 0)
Screenshot: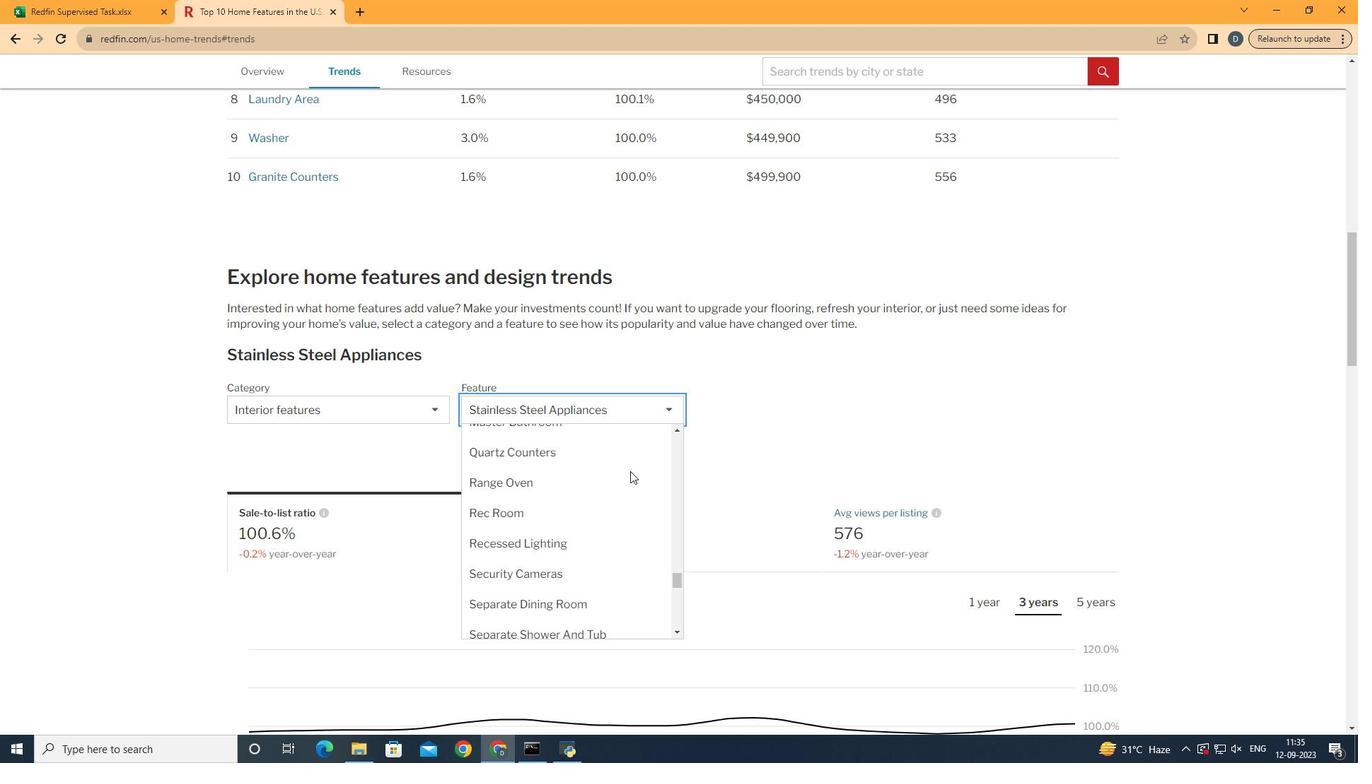 
Action: Mouse scrolled (630, 472) with delta (0, 0)
Screenshot: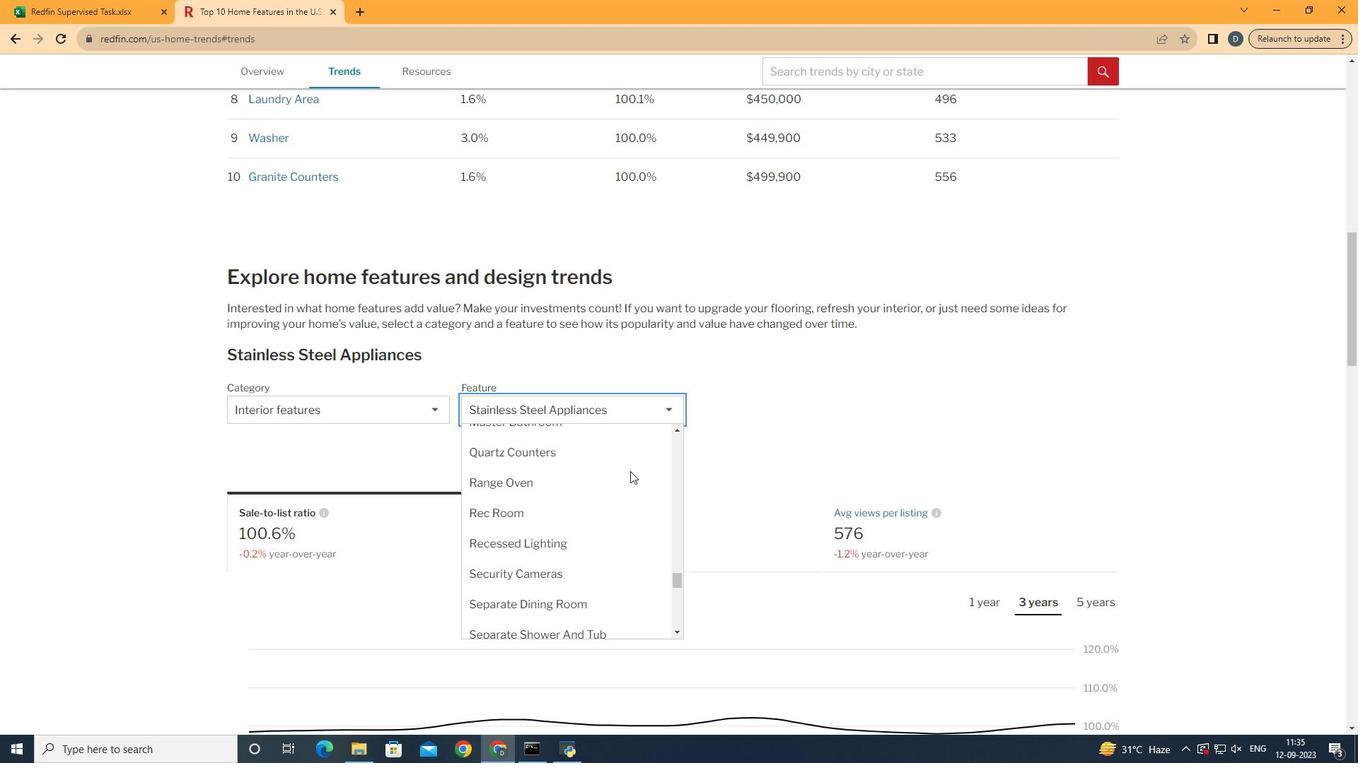 
Action: Mouse scrolled (630, 472) with delta (0, 0)
Screenshot: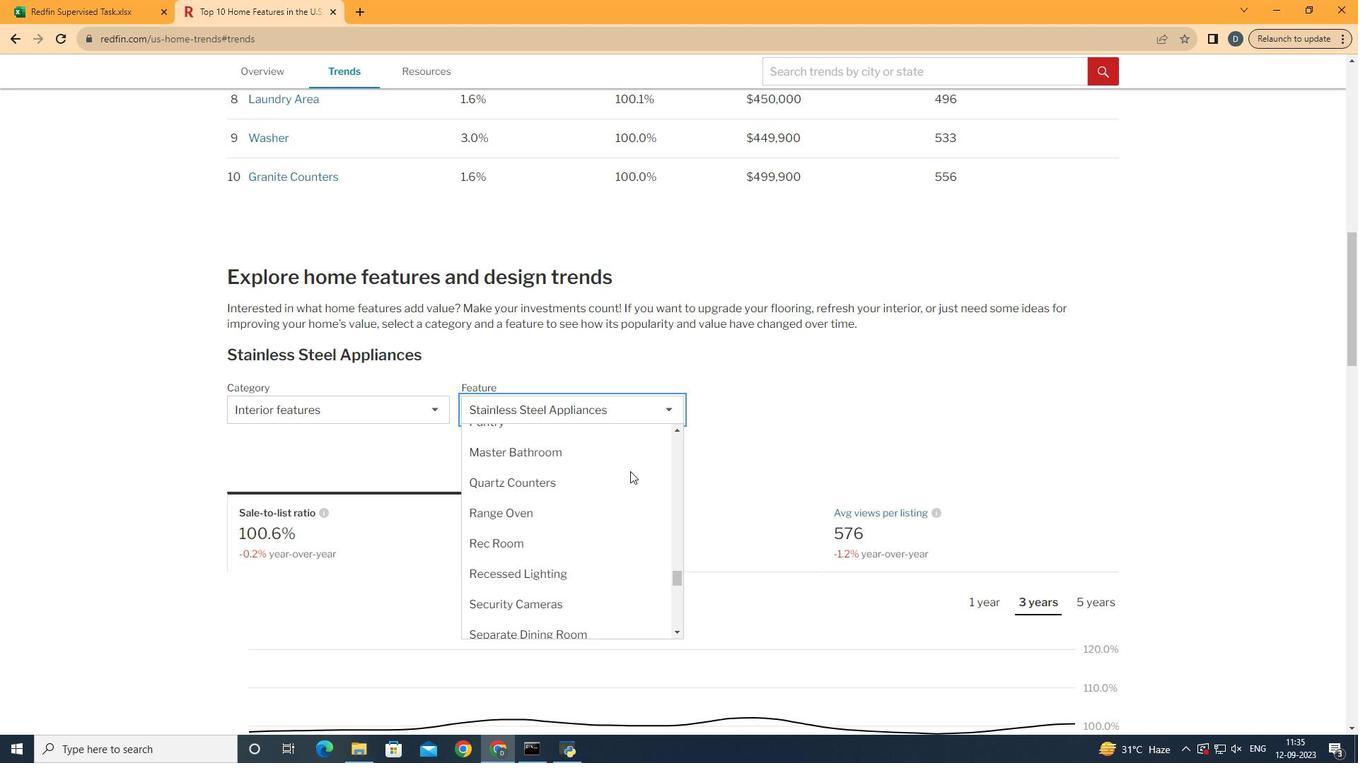 
Action: Mouse scrolled (630, 472) with delta (0, 0)
Screenshot: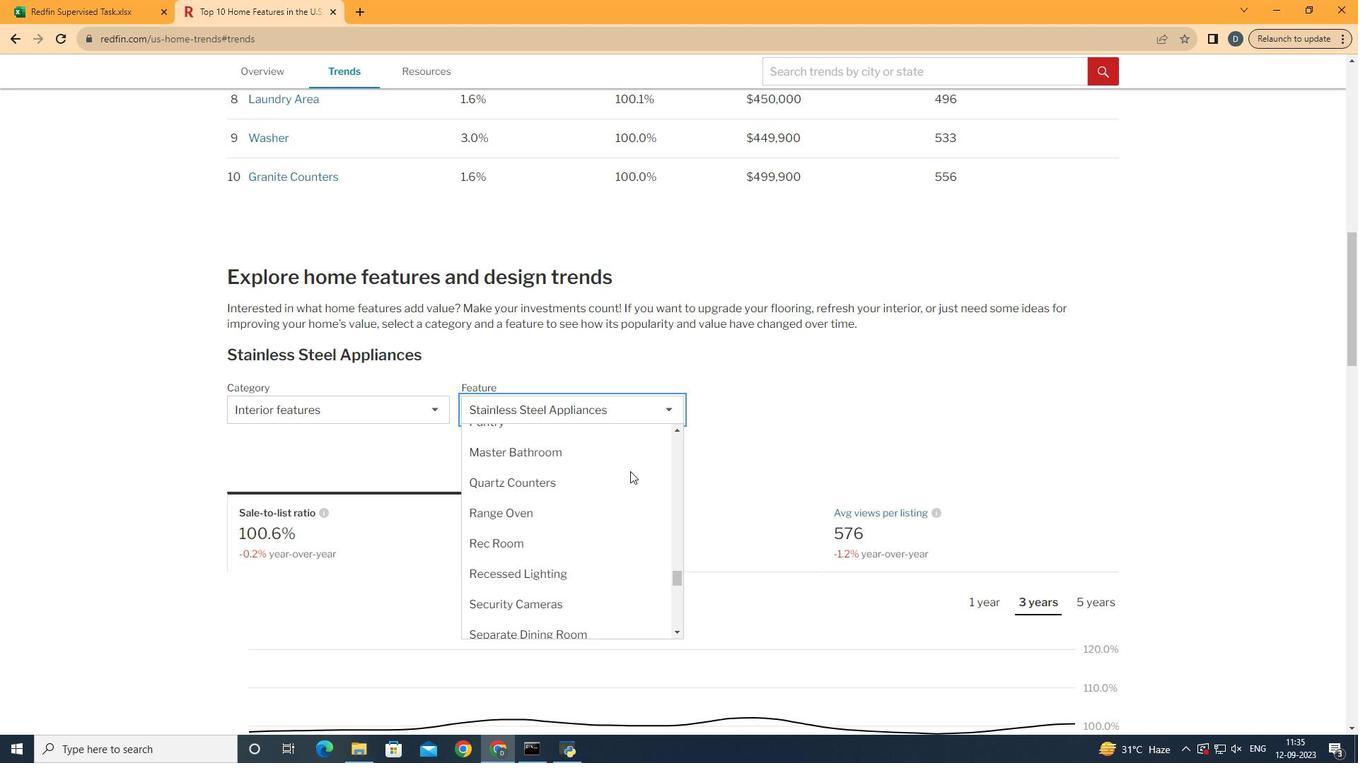 
Action: Mouse scrolled (630, 472) with delta (0, 0)
Screenshot: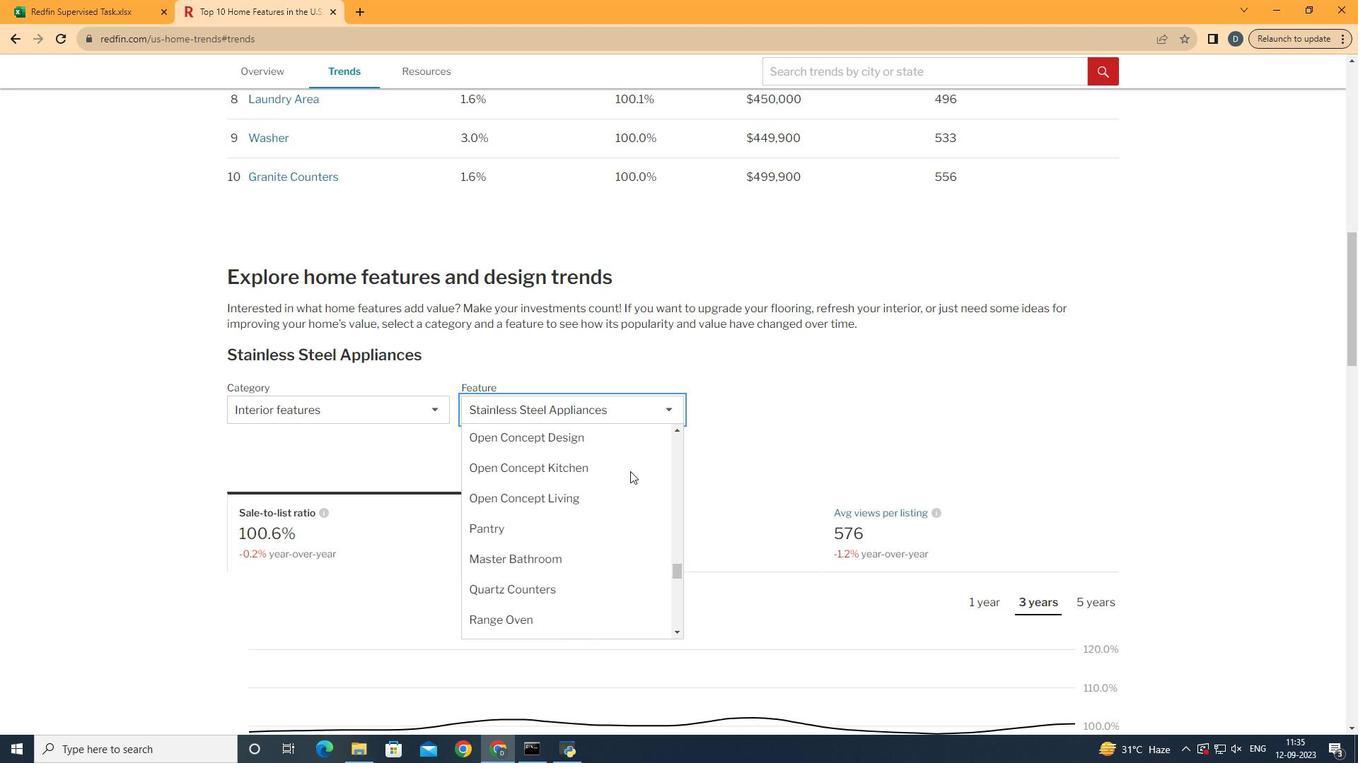
Action: Mouse scrolled (630, 472) with delta (0, 0)
Screenshot: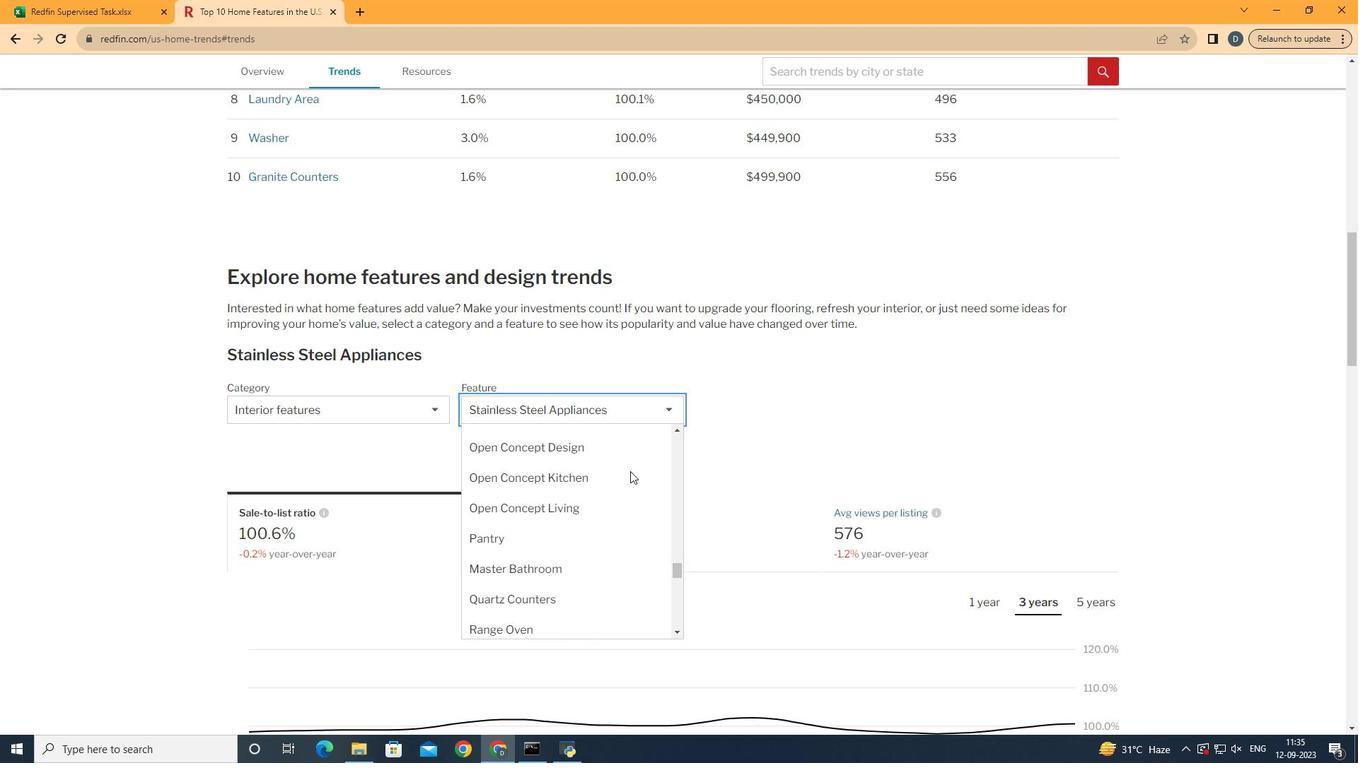 
Action: Mouse scrolled (630, 472) with delta (0, 0)
Screenshot: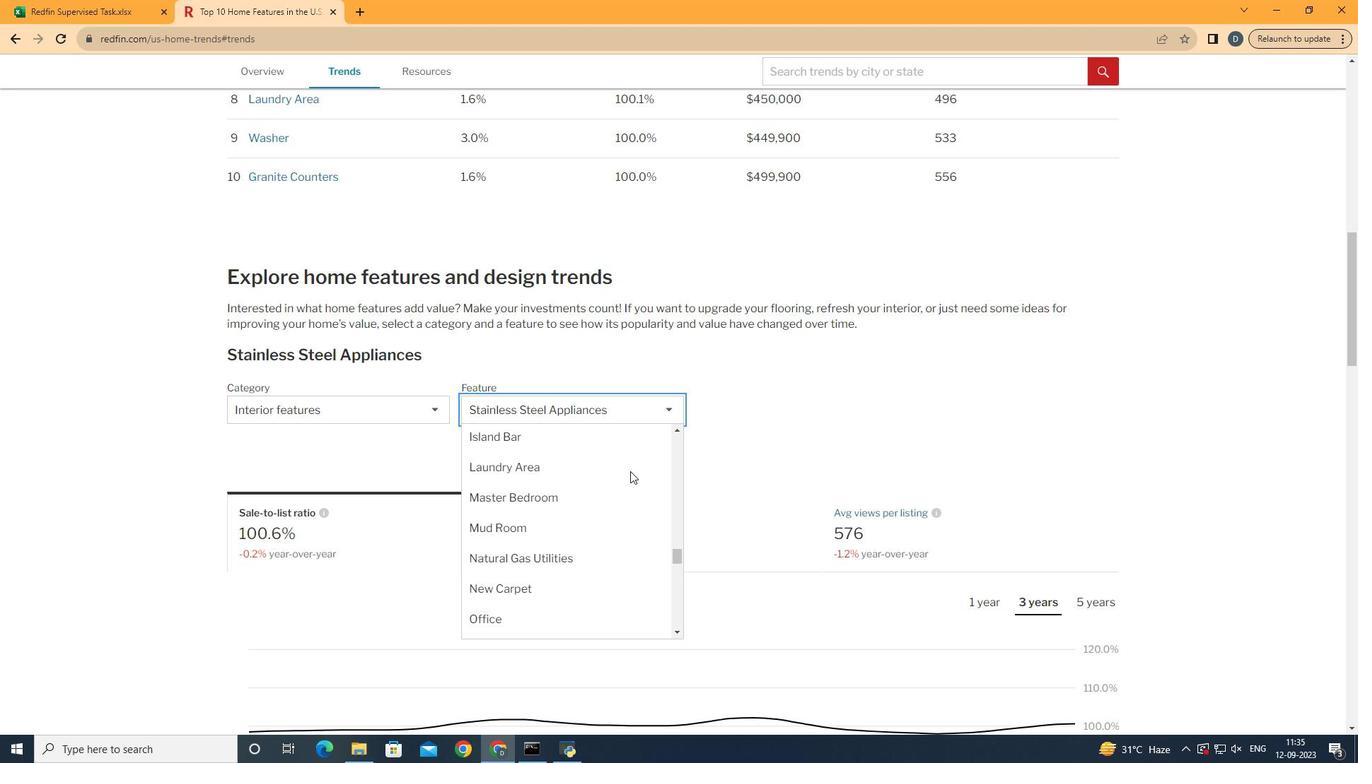 
Action: Mouse scrolled (630, 472) with delta (0, 0)
Screenshot: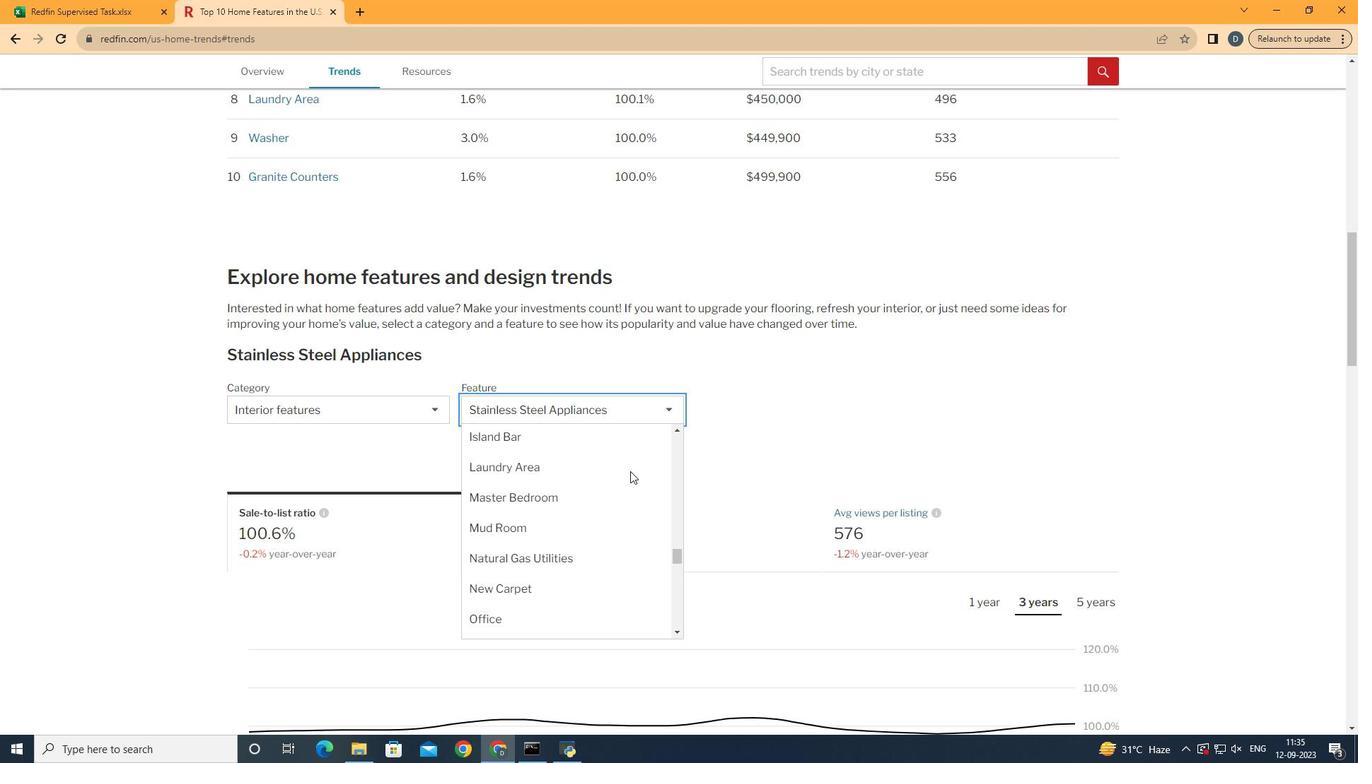 
Action: Mouse scrolled (630, 472) with delta (0, 0)
Screenshot: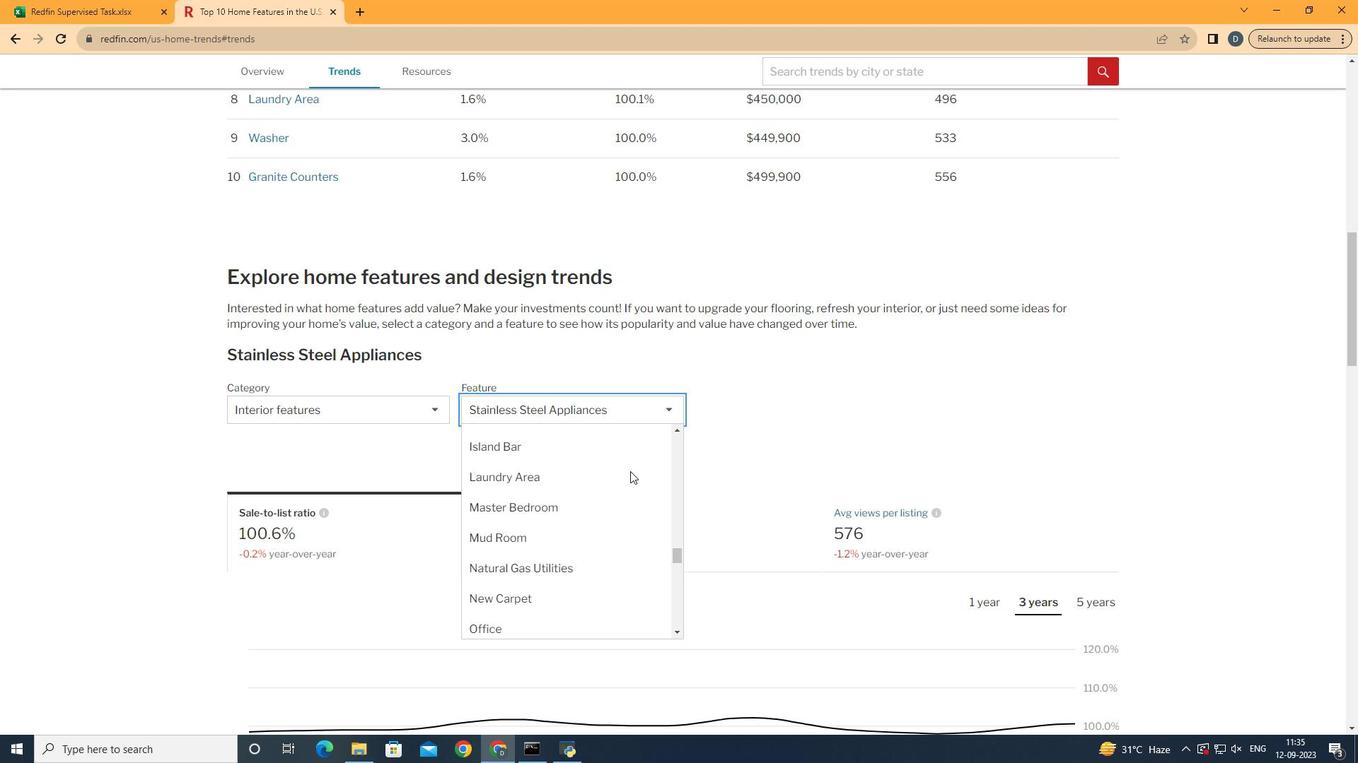 
Action: Mouse scrolled (630, 472) with delta (0, 0)
Screenshot: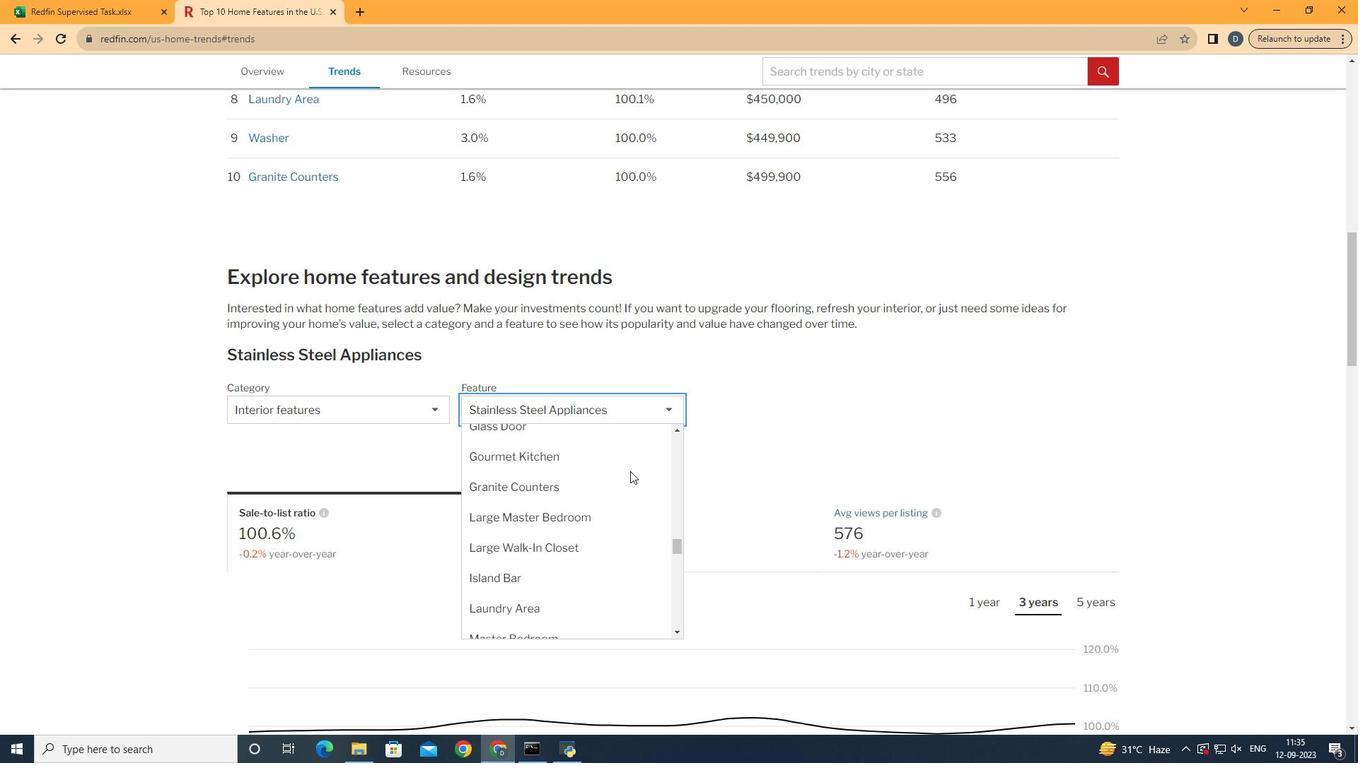 
Action: Mouse scrolled (630, 472) with delta (0, 0)
Screenshot: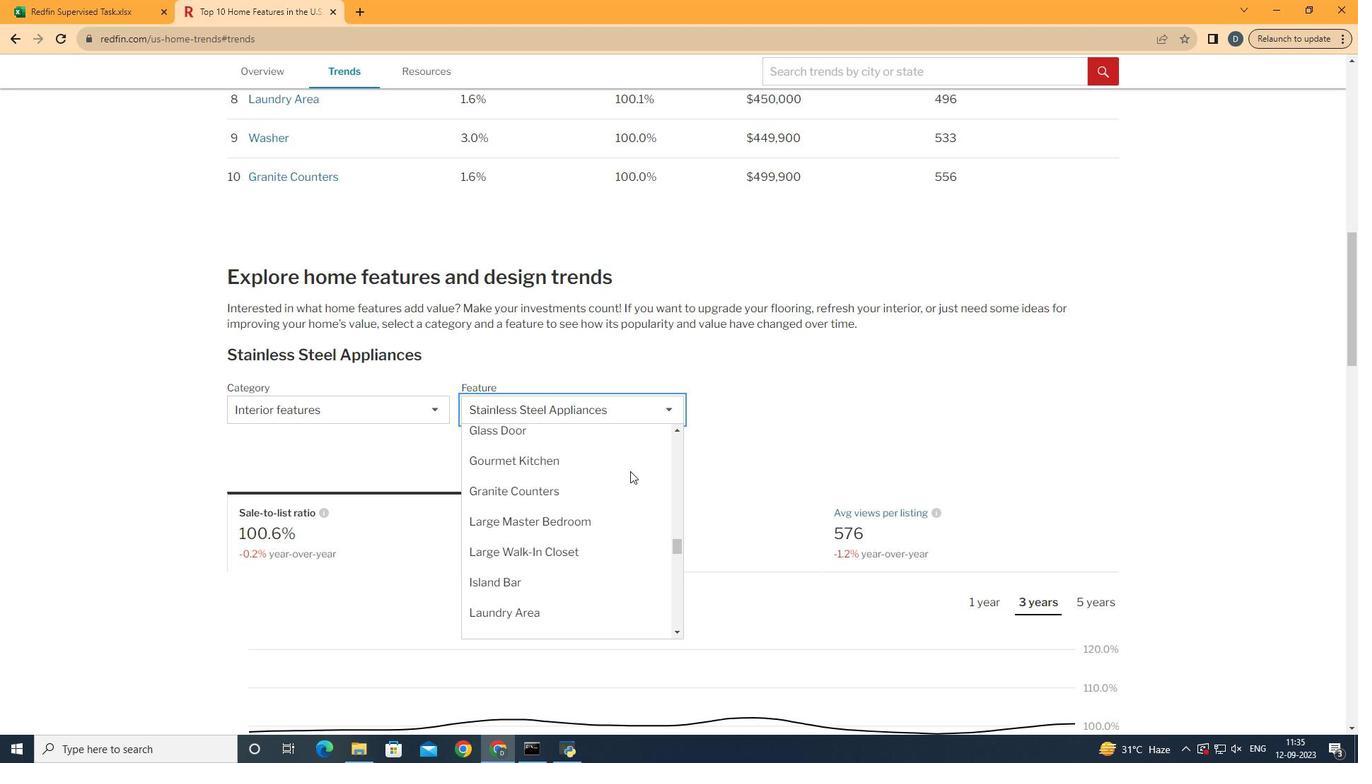 
Action: Mouse scrolled (630, 472) with delta (0, 0)
Screenshot: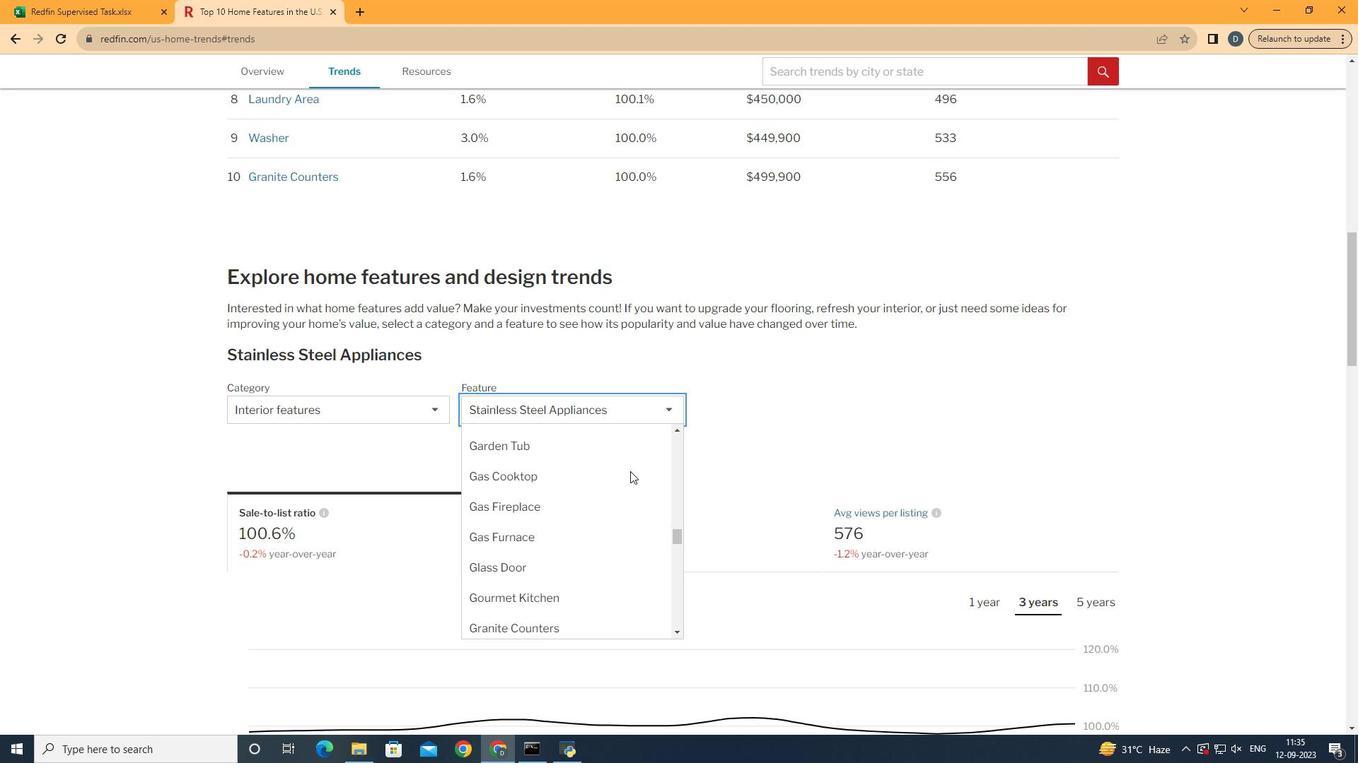
Action: Mouse scrolled (630, 472) with delta (0, 0)
Screenshot: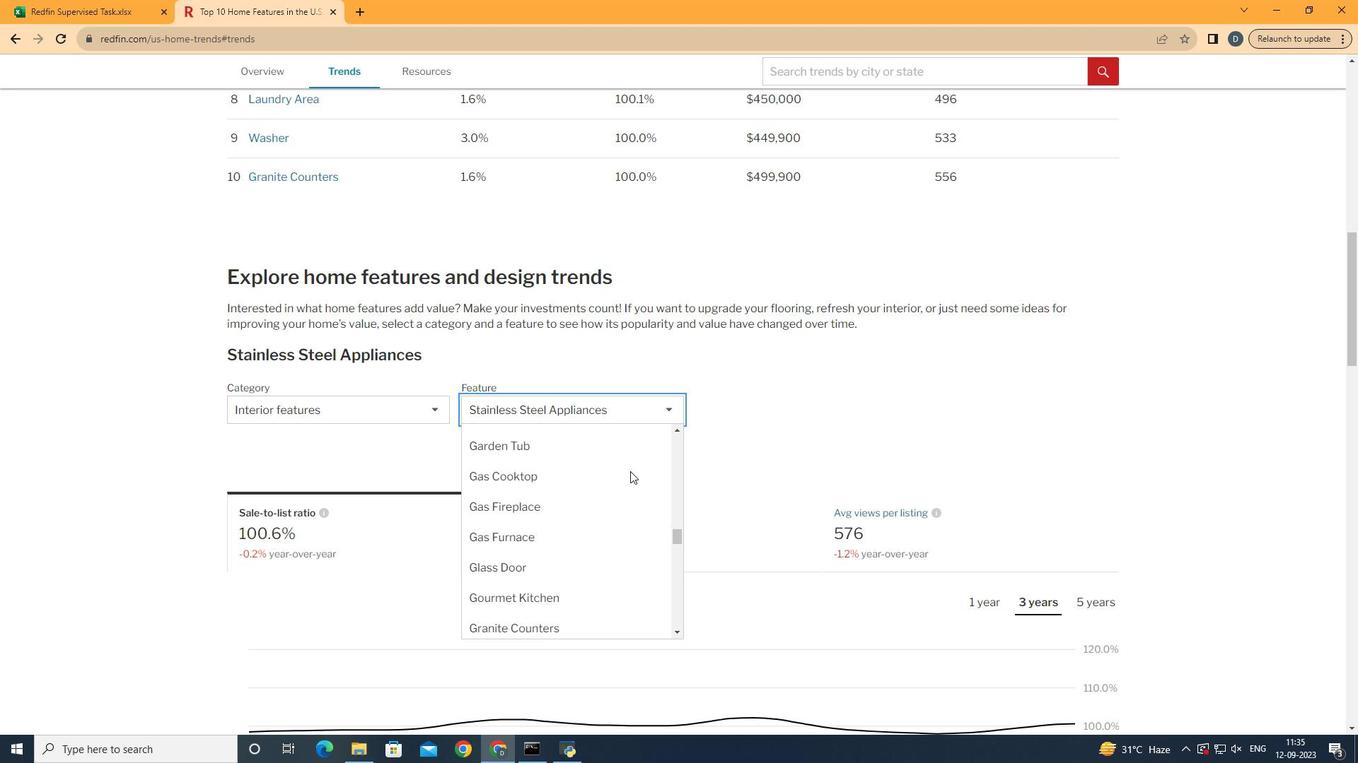 
Action: Mouse moved to (616, 552)
Screenshot: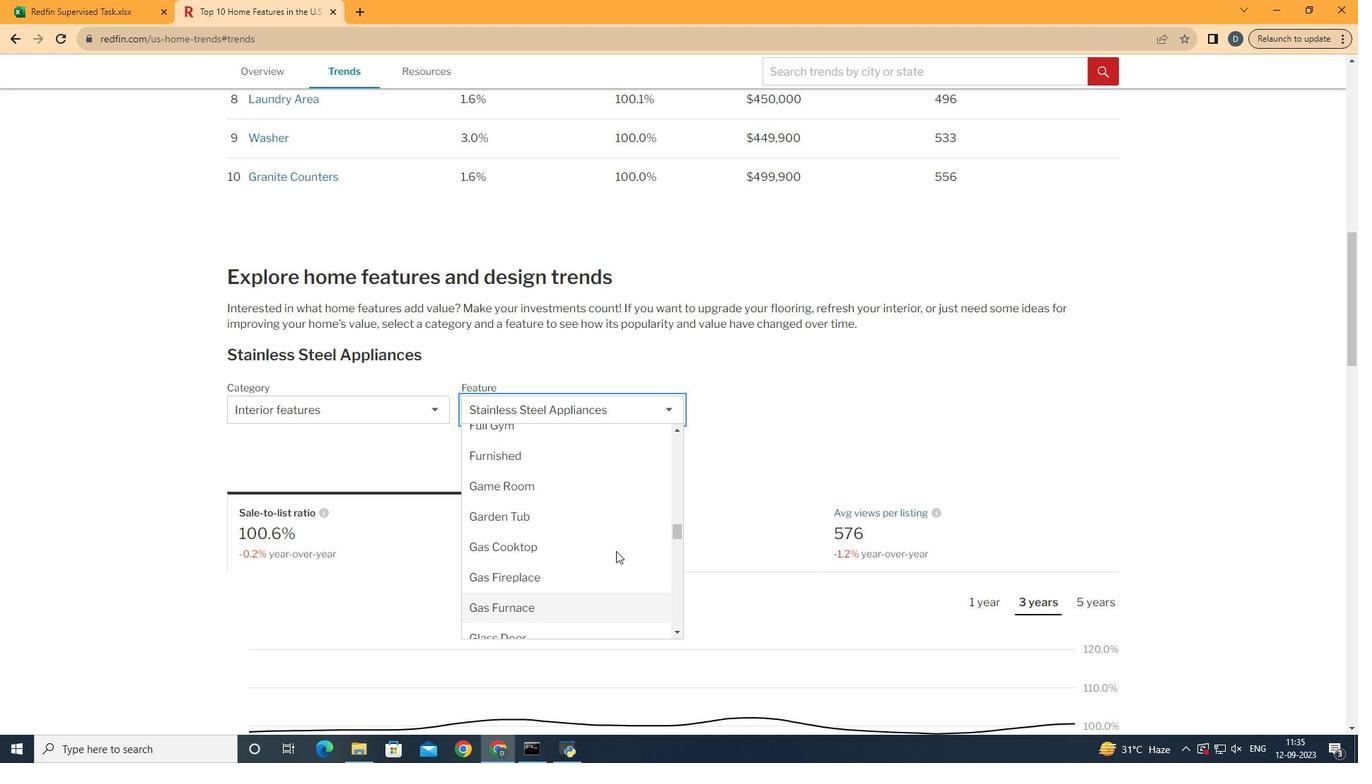 
Action: Mouse scrolled (616, 553) with delta (0, 0)
Screenshot: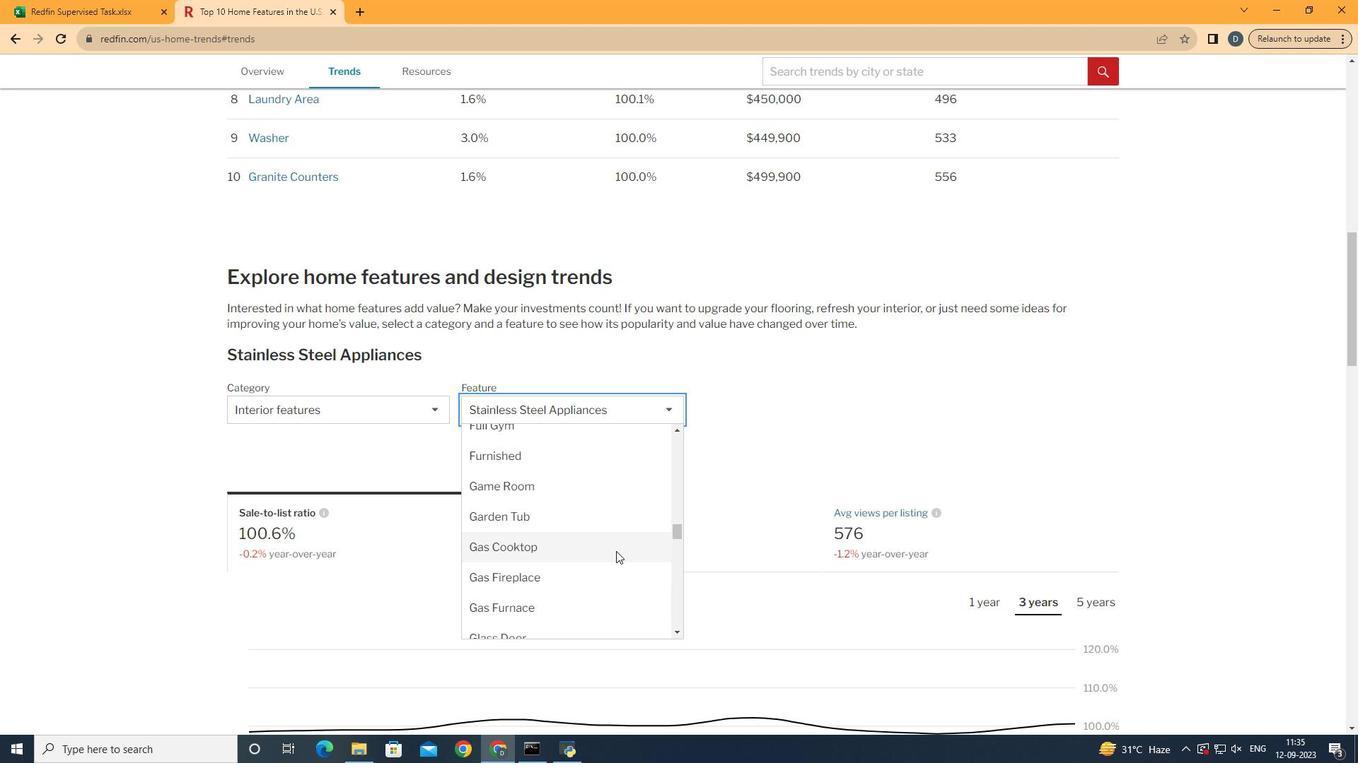
Action: Mouse moved to (616, 551)
Screenshot: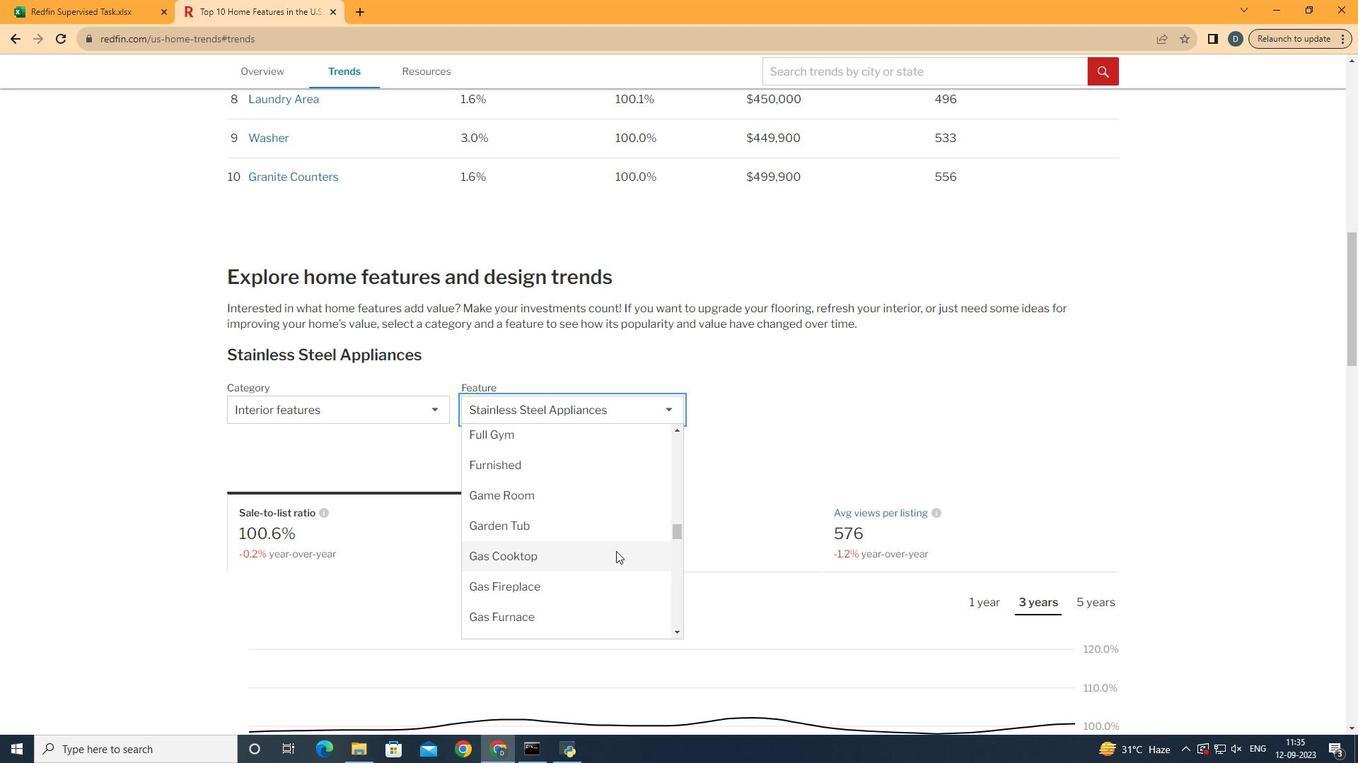 
Action: Mouse scrolled (616, 552) with delta (0, 0)
Screenshot: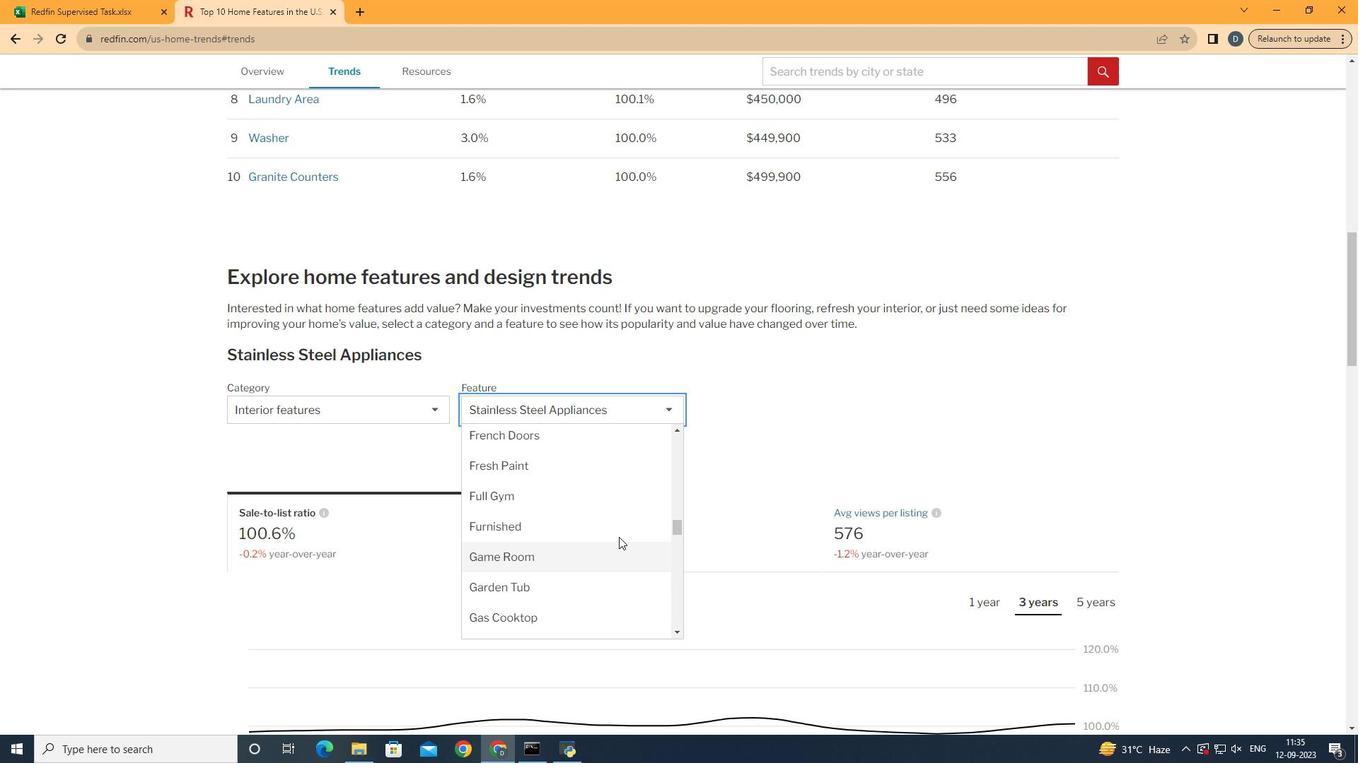 
Action: Mouse moved to (619, 490)
Screenshot: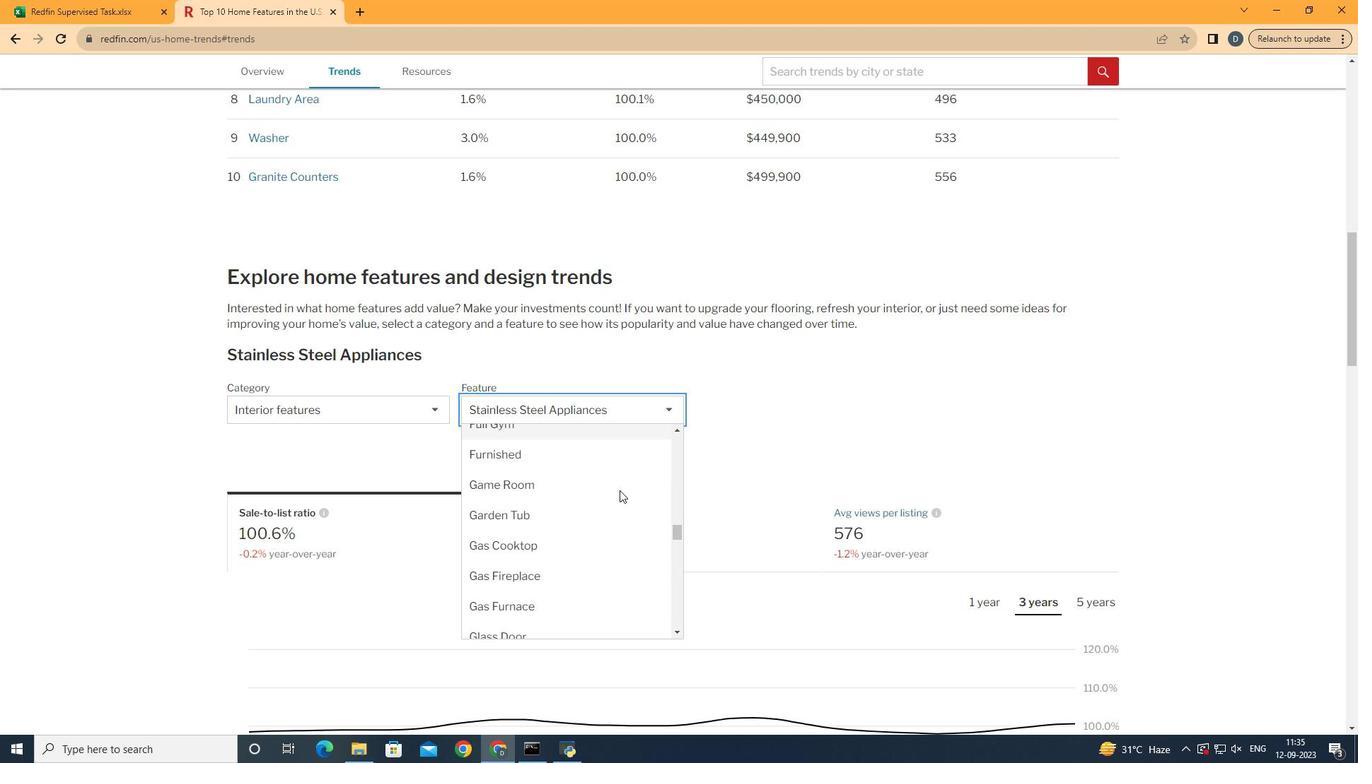 
Action: Mouse scrolled (619, 490) with delta (0, 0)
Screenshot: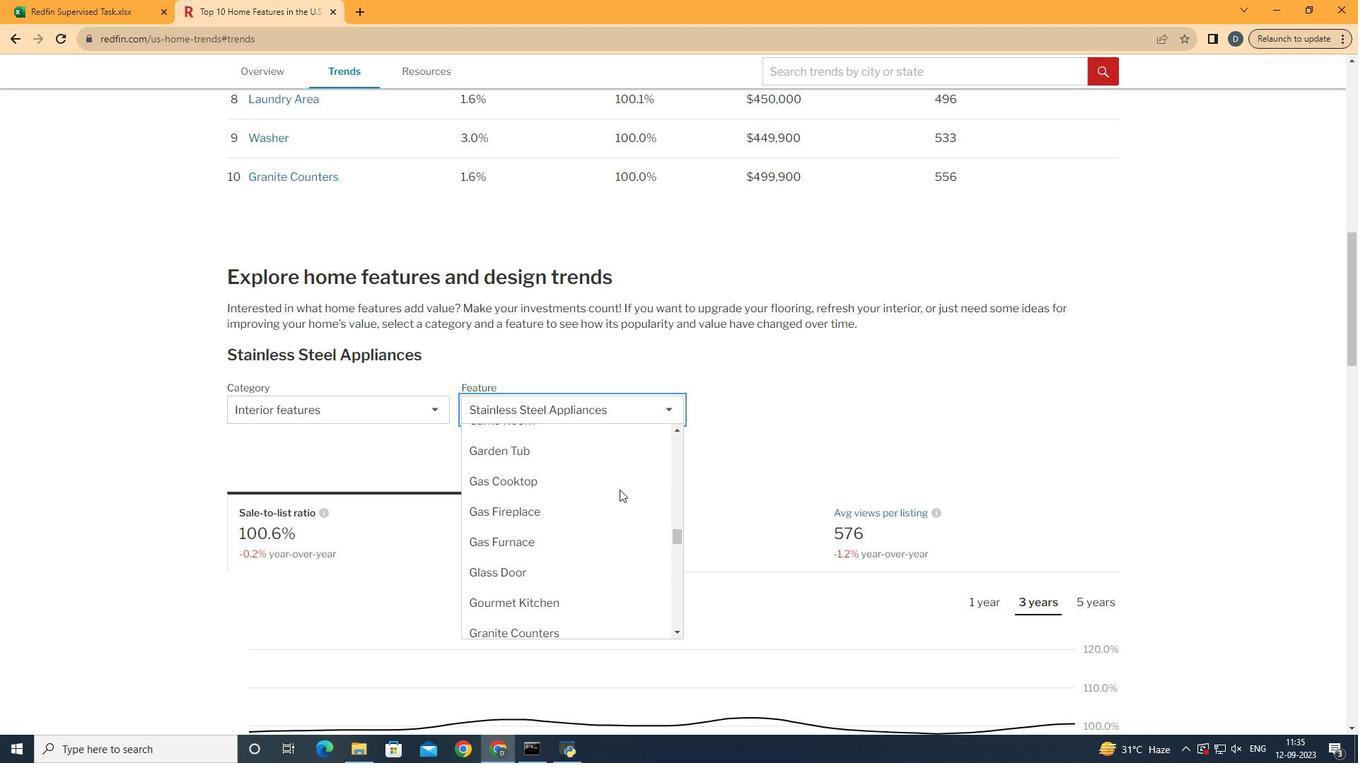 
Action: Mouse scrolled (619, 490) with delta (0, 0)
Screenshot: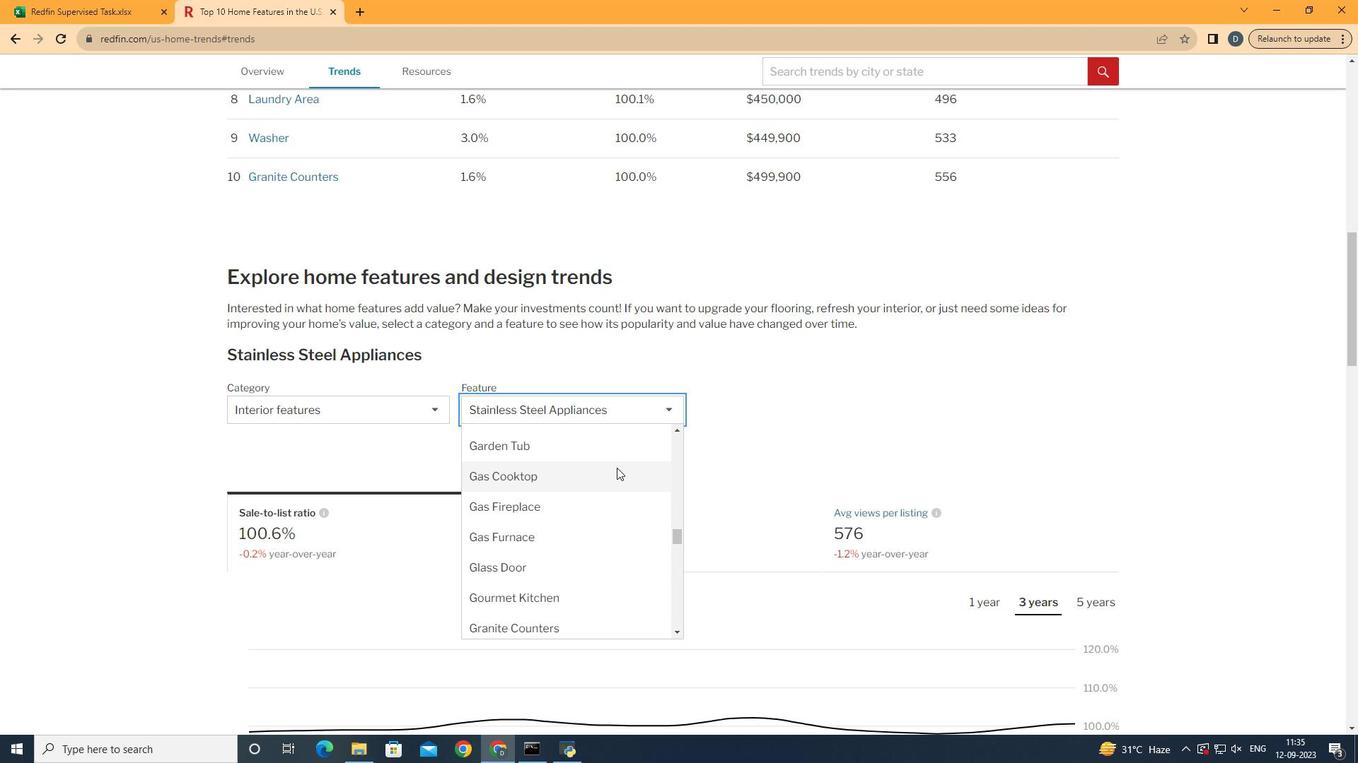 
Action: Mouse moved to (616, 465)
Screenshot: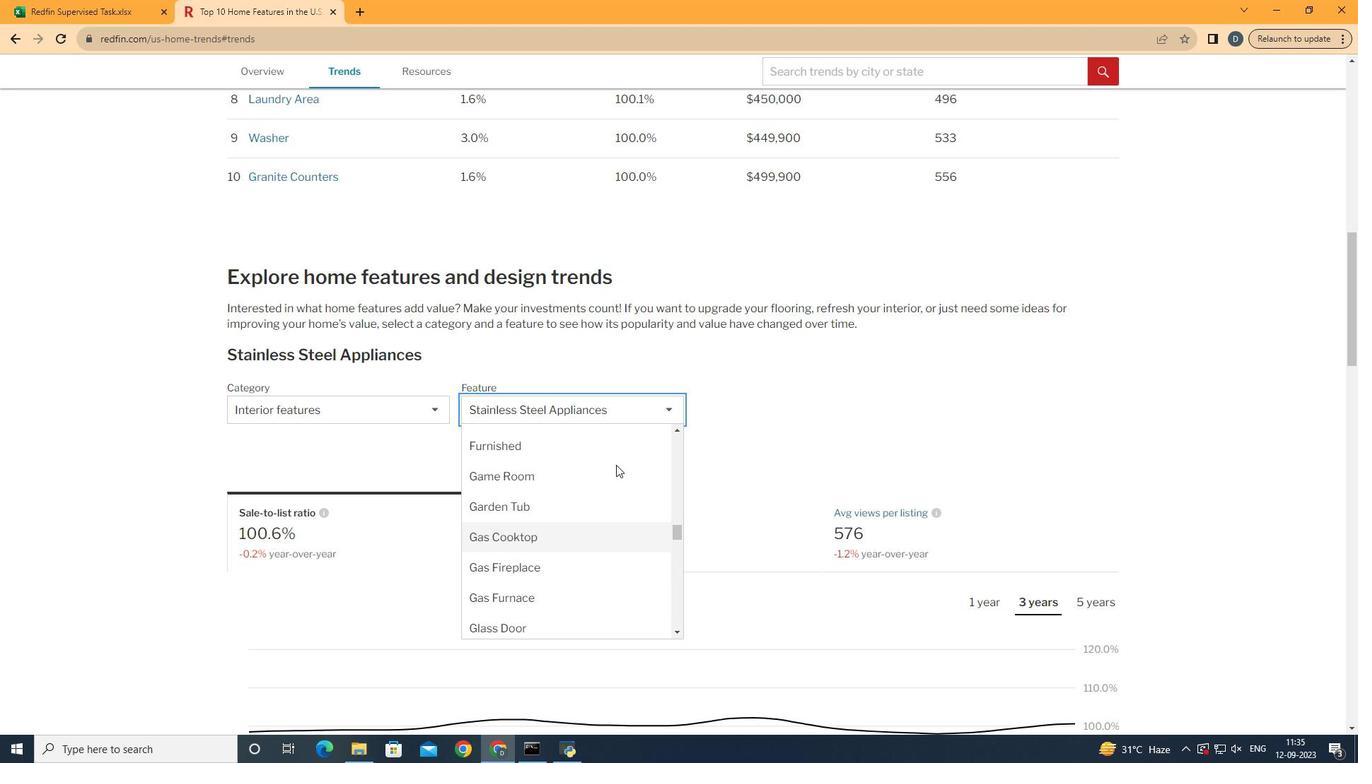 
Action: Mouse scrolled (616, 466) with delta (0, 0)
Screenshot: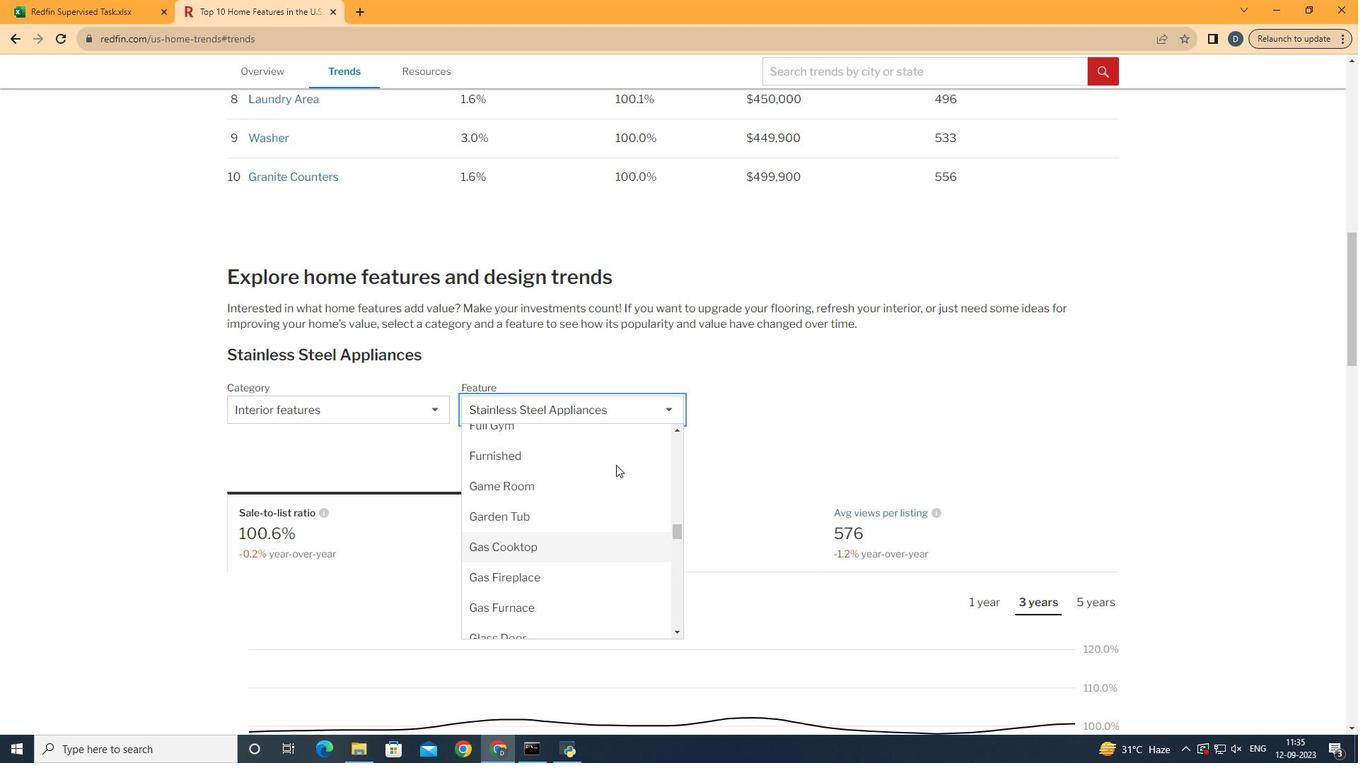 
Action: Mouse moved to (614, 481)
Screenshot: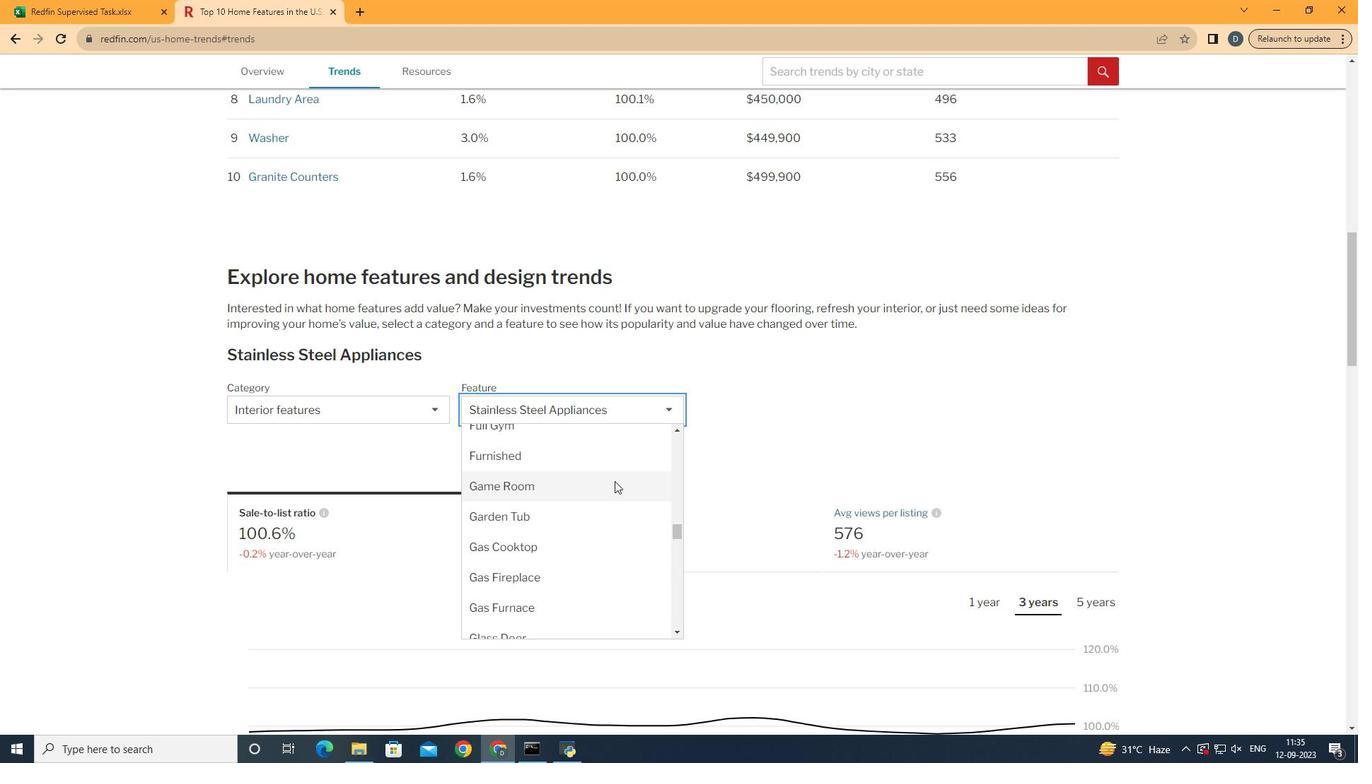 
Action: Mouse pressed left at (614, 481)
Screenshot: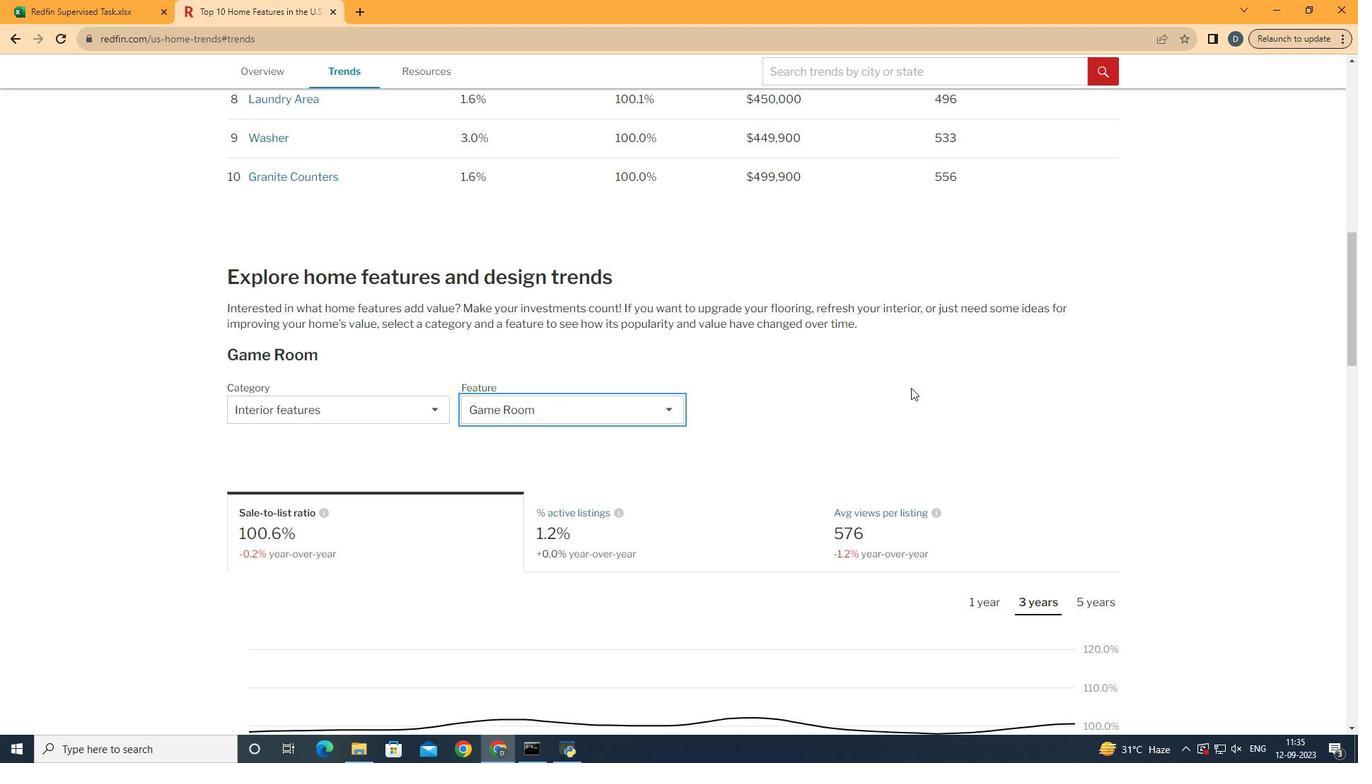 
Action: Mouse moved to (911, 388)
Screenshot: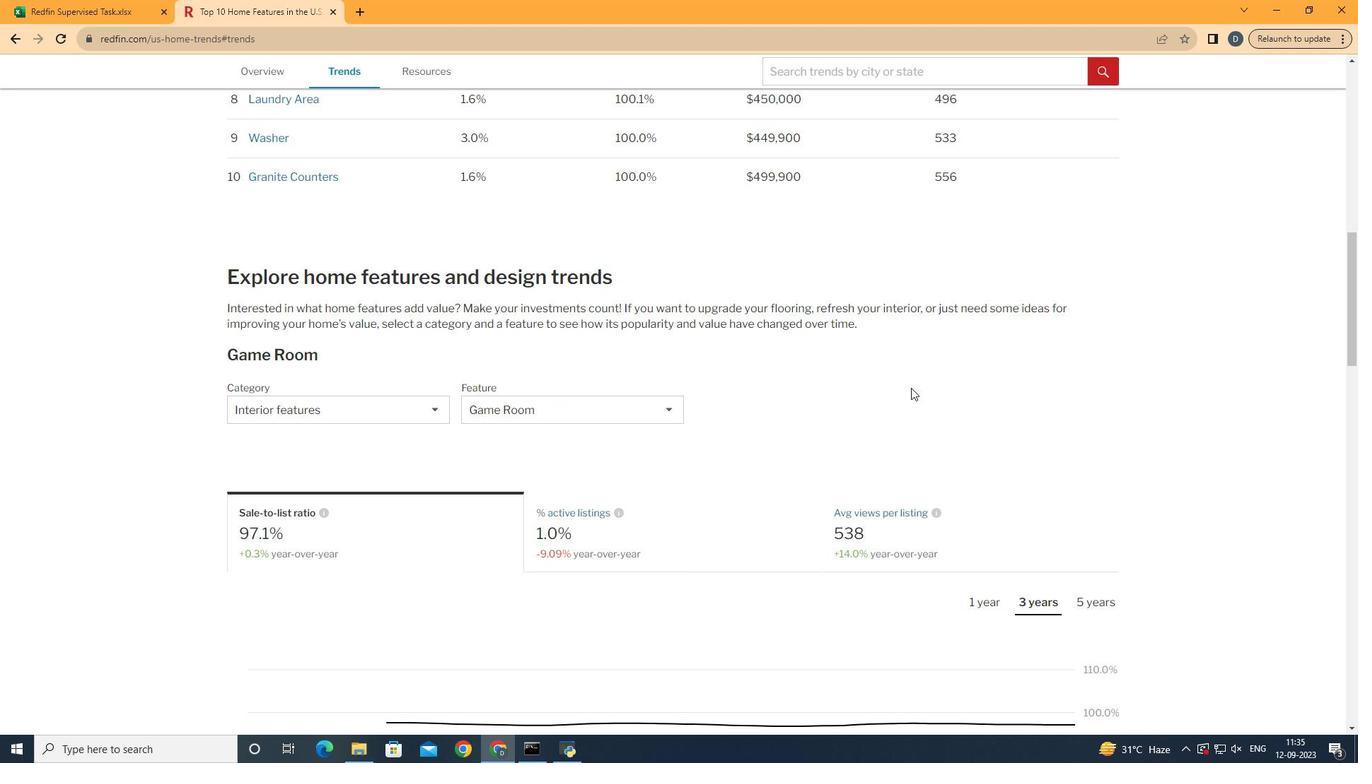 
Action: Mouse pressed left at (911, 388)
Screenshot: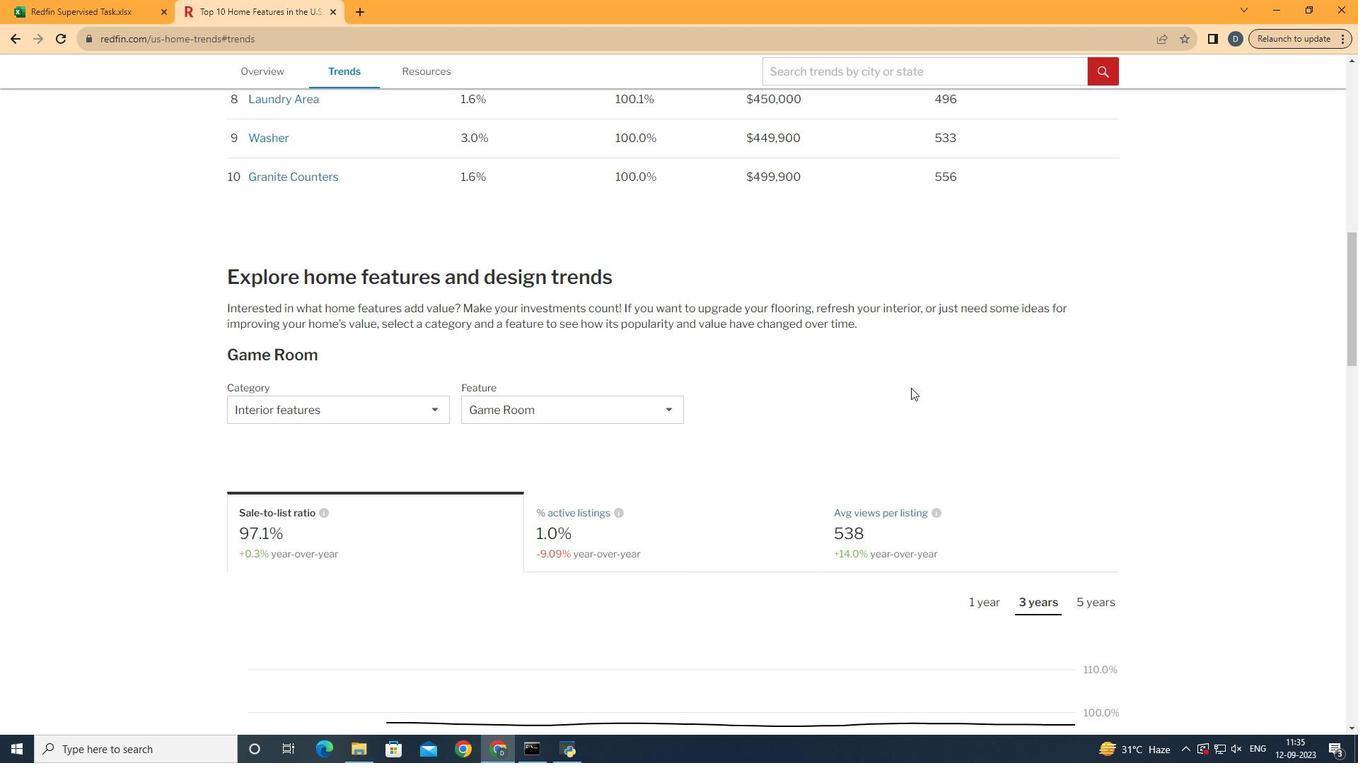 
Action: Mouse moved to (911, 387)
Screenshot: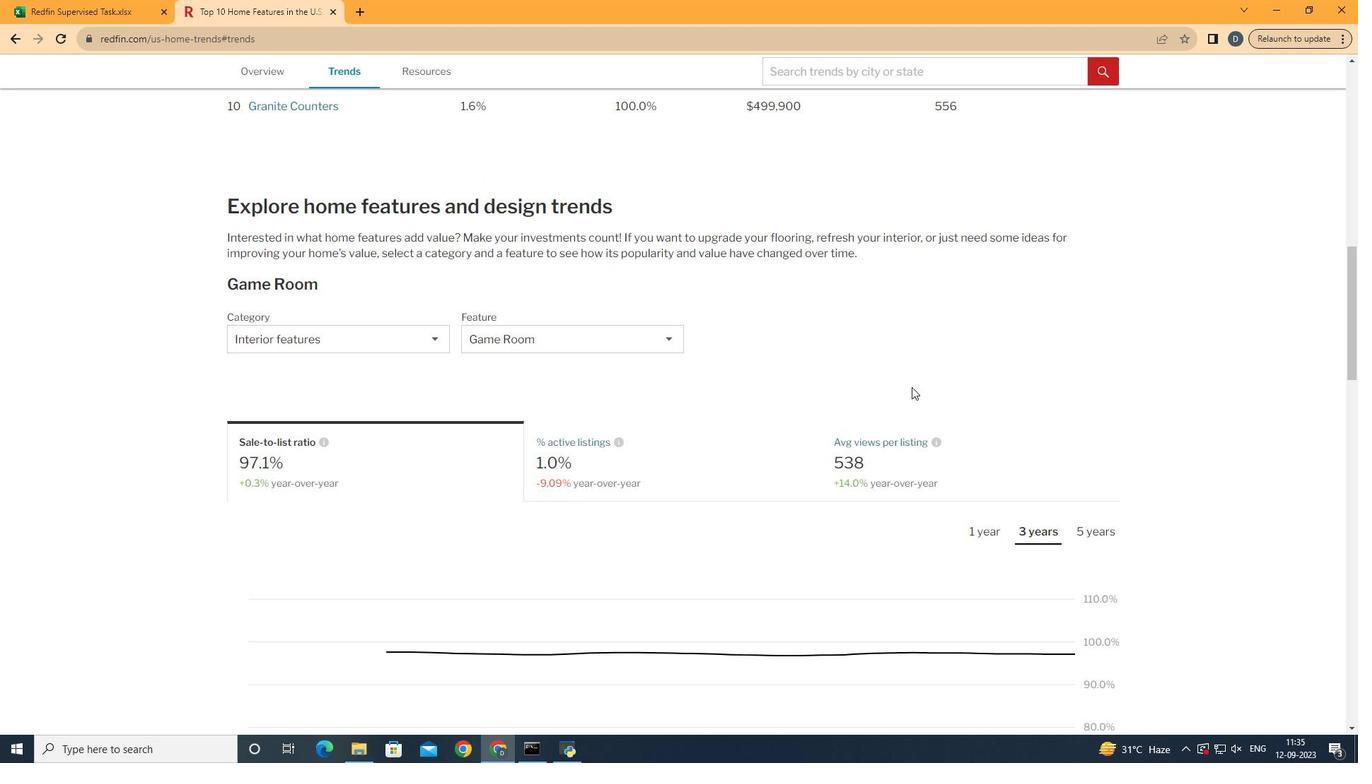 
Action: Mouse scrolled (911, 386) with delta (0, 0)
Screenshot: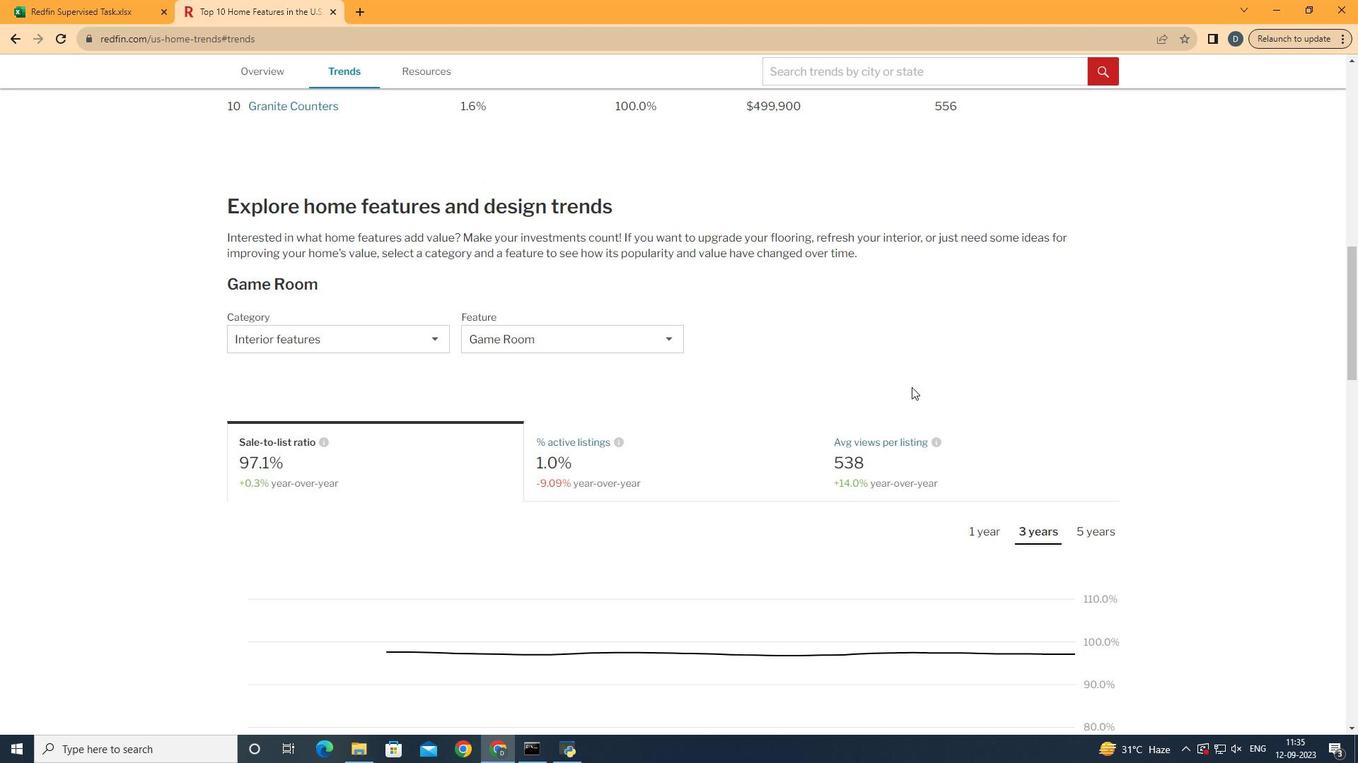 
Action: Mouse moved to (463, 475)
Screenshot: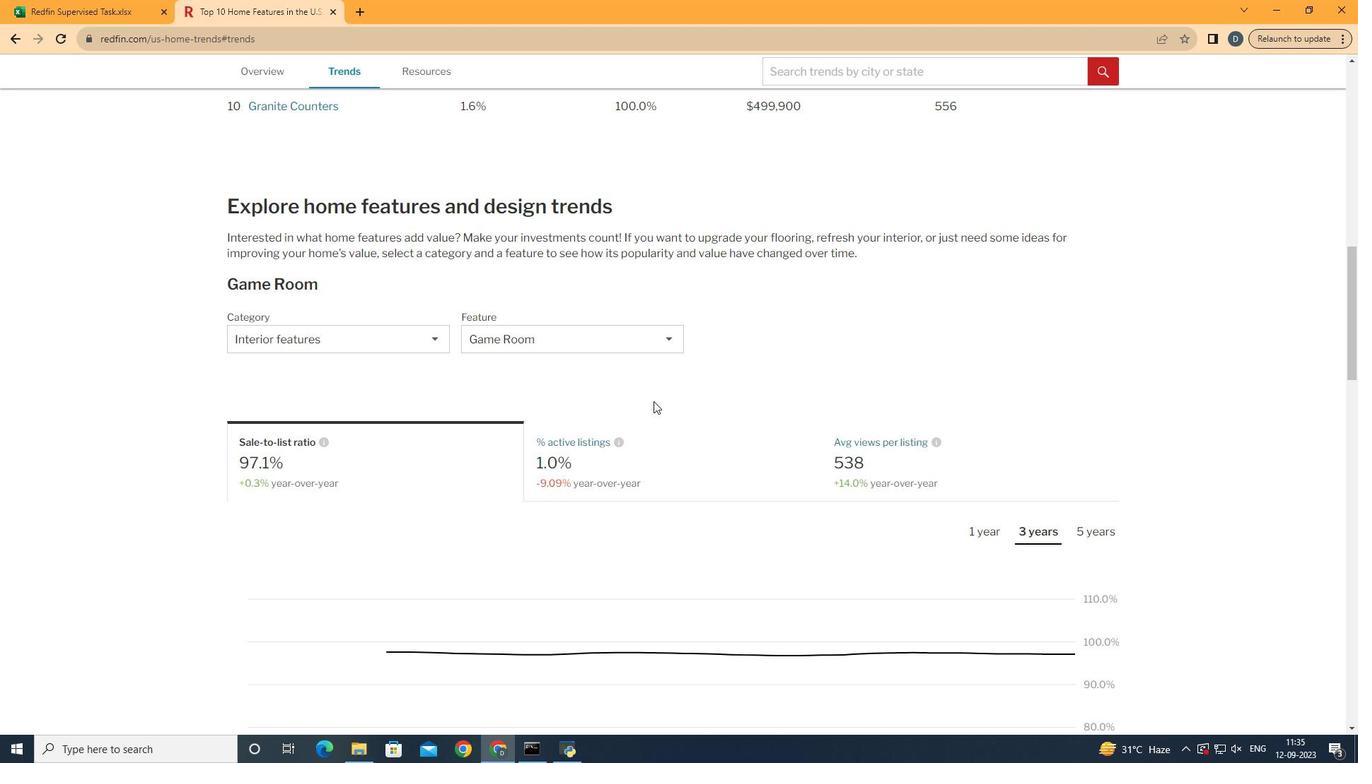
Action: Mouse pressed left at (463, 475)
Screenshot: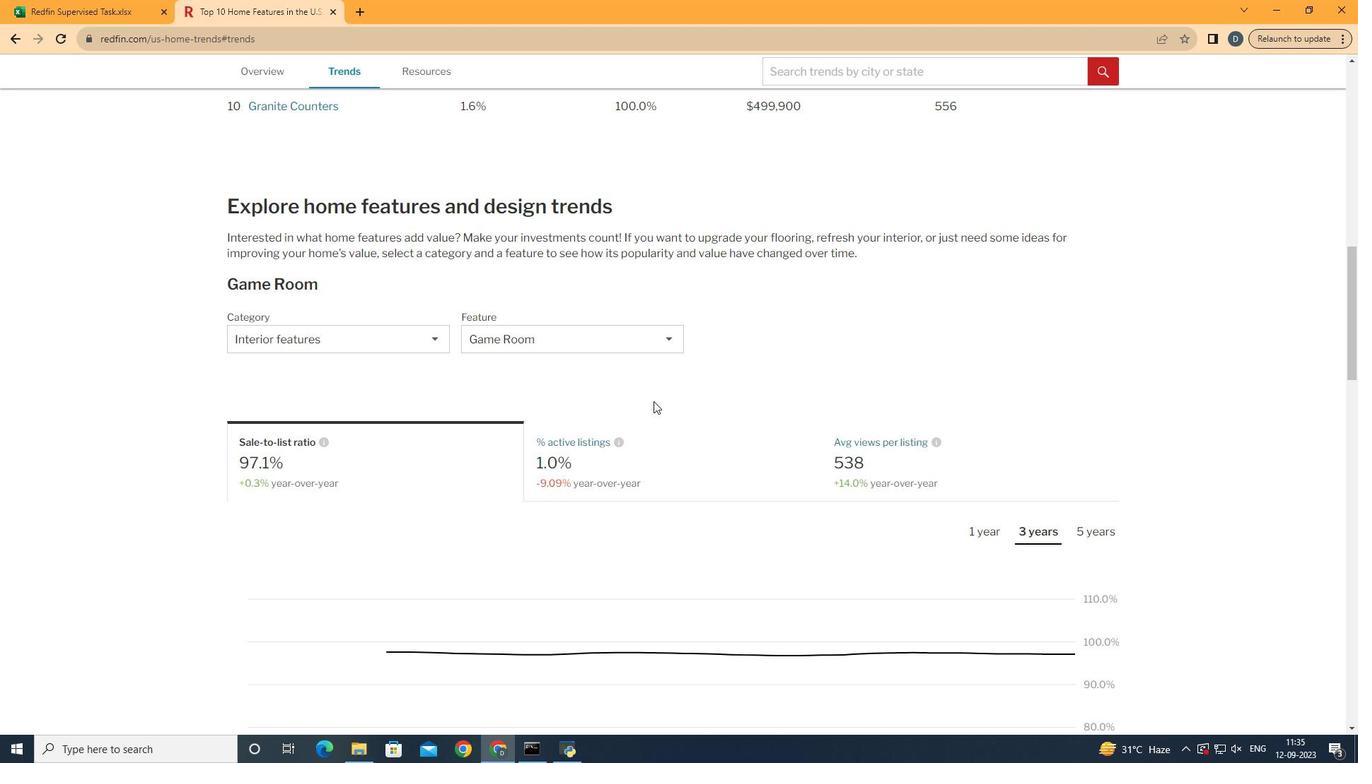 
Action: Mouse moved to (823, 361)
Screenshot: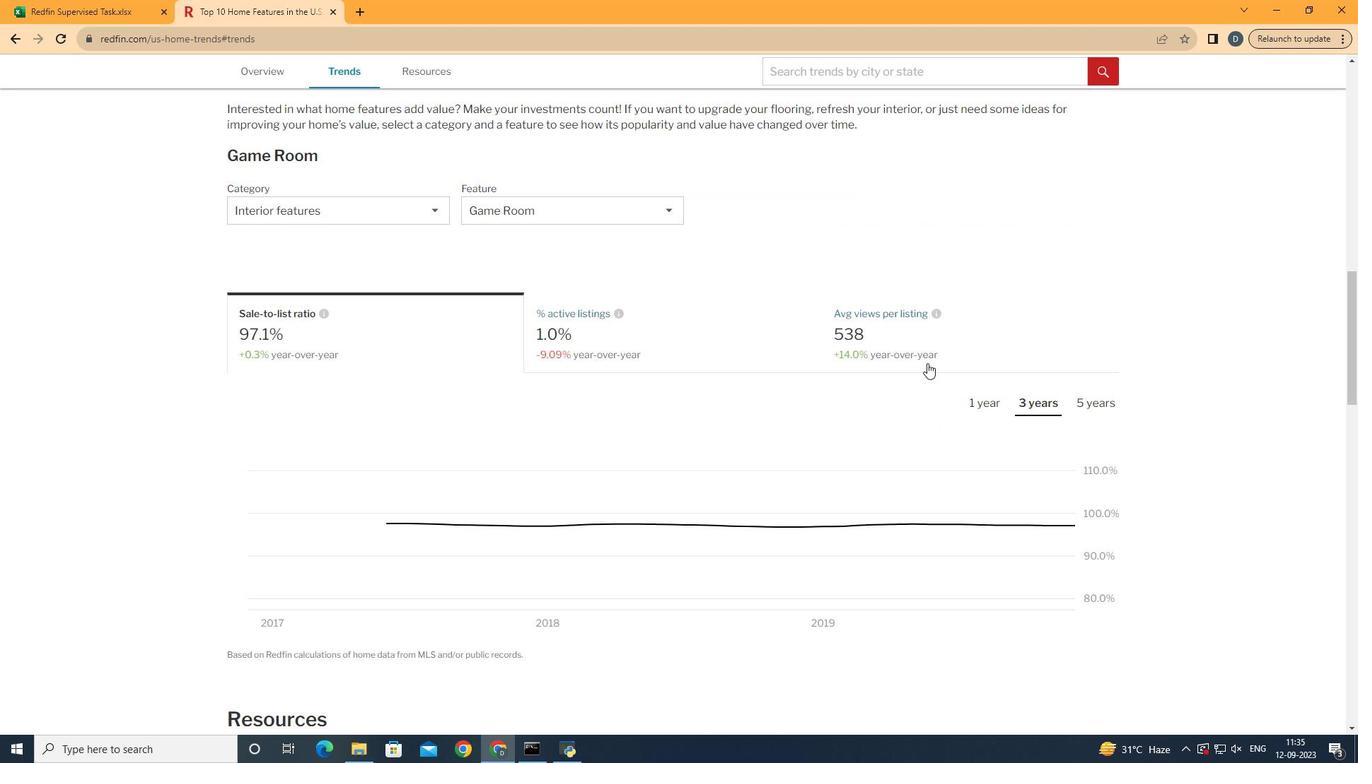 
Action: Mouse scrolled (823, 360) with delta (0, 0)
Screenshot: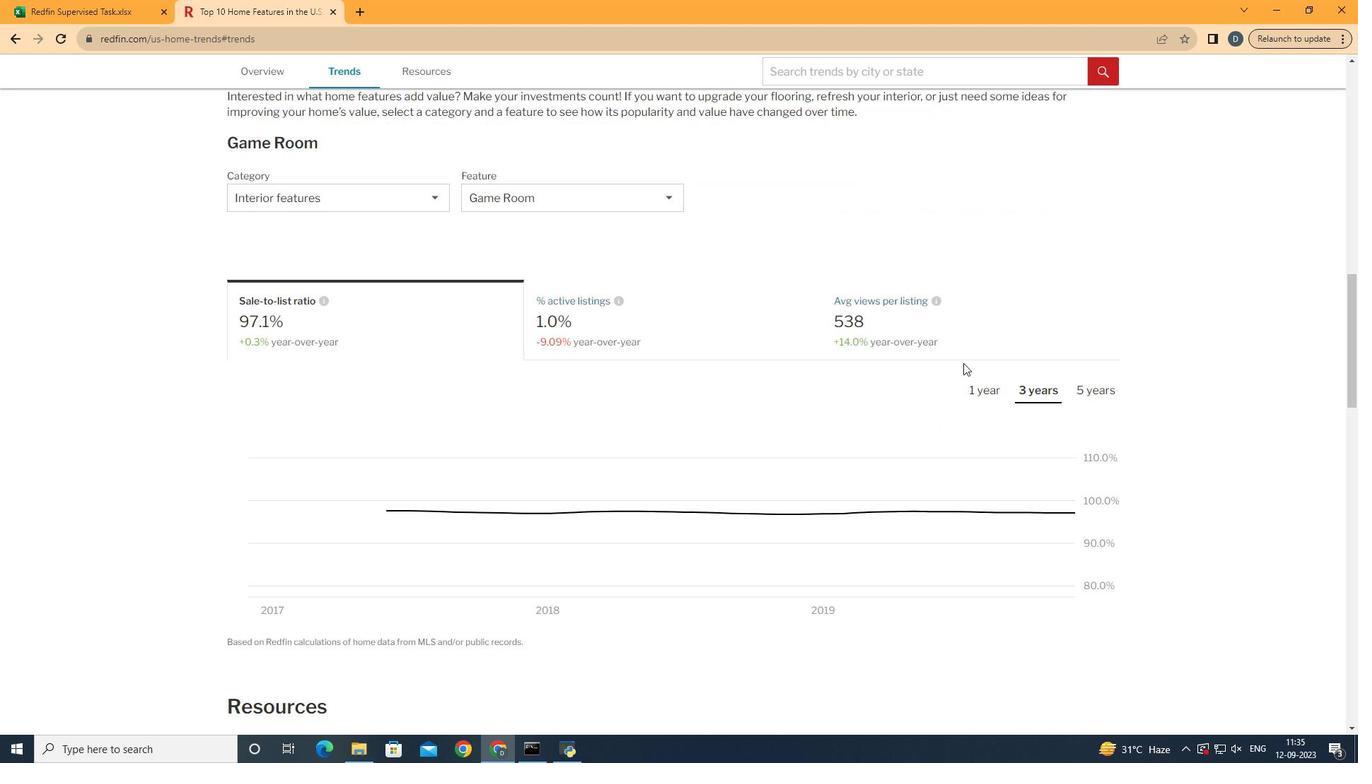 
Action: Mouse moved to (825, 361)
Screenshot: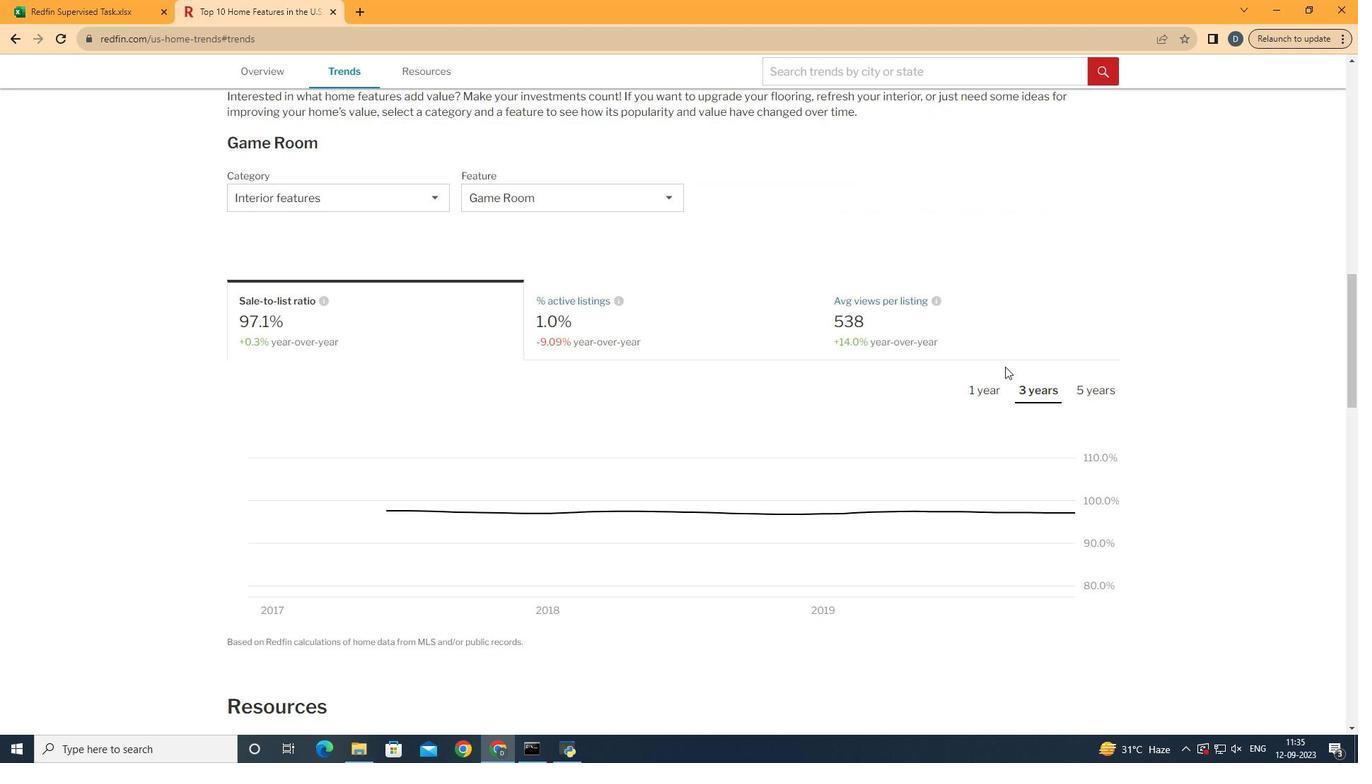 
Action: Mouse scrolled (825, 360) with delta (0, 0)
Screenshot: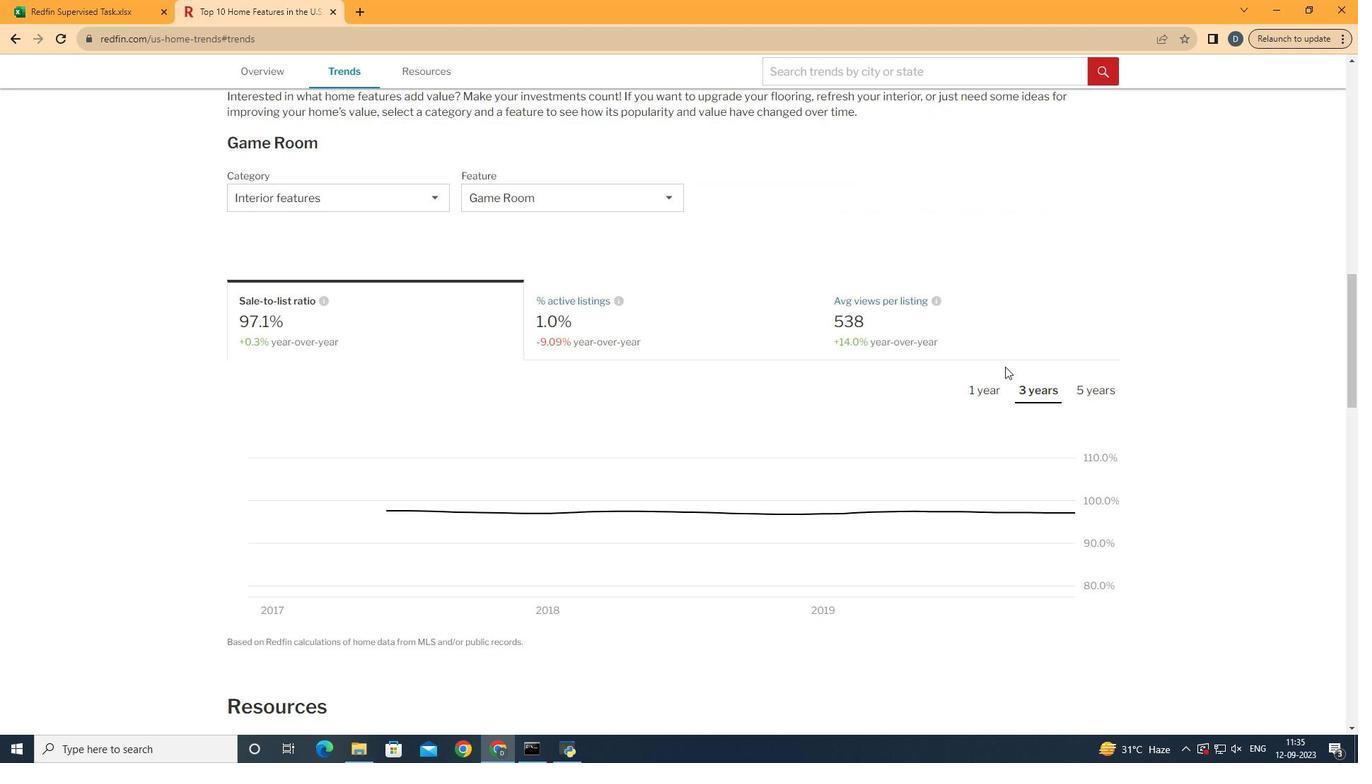 
Action: Mouse moved to (1094, 394)
Screenshot: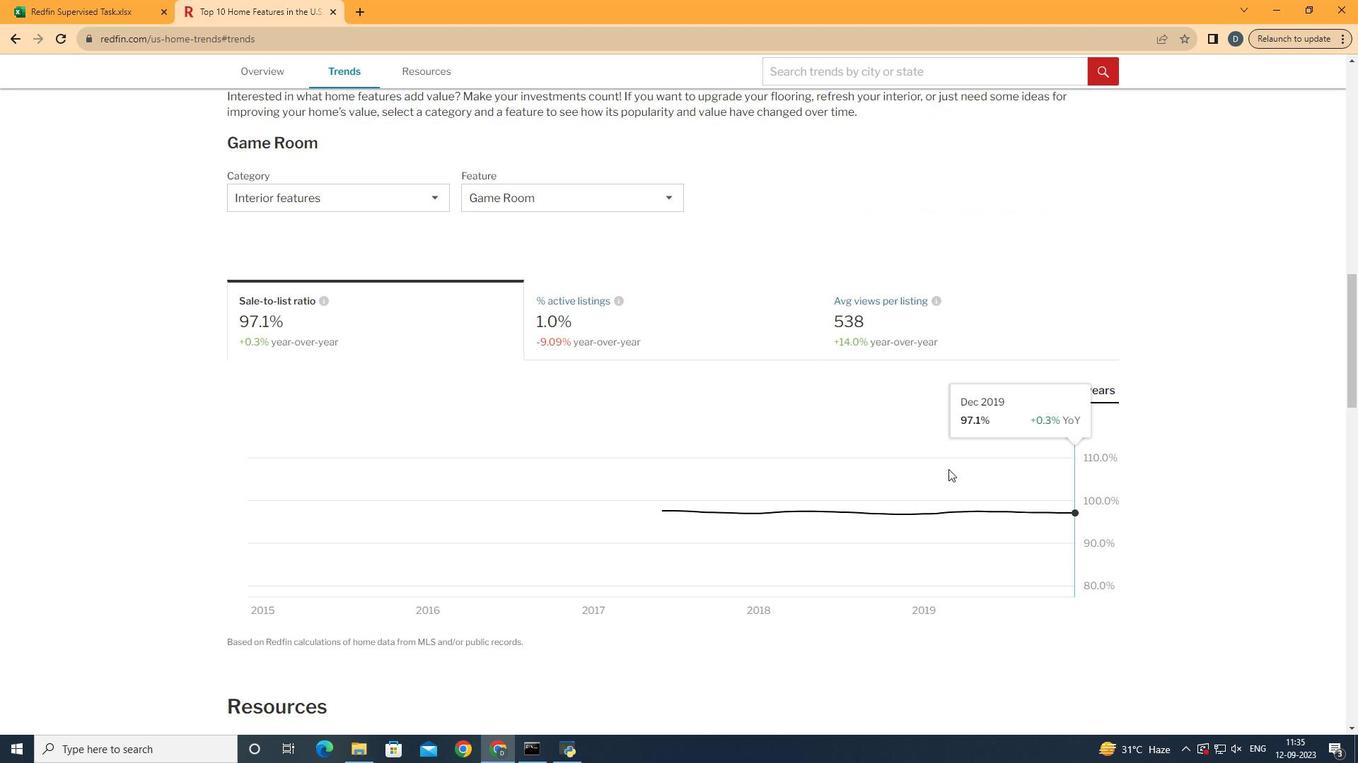 
Action: Mouse pressed left at (1094, 394)
Screenshot: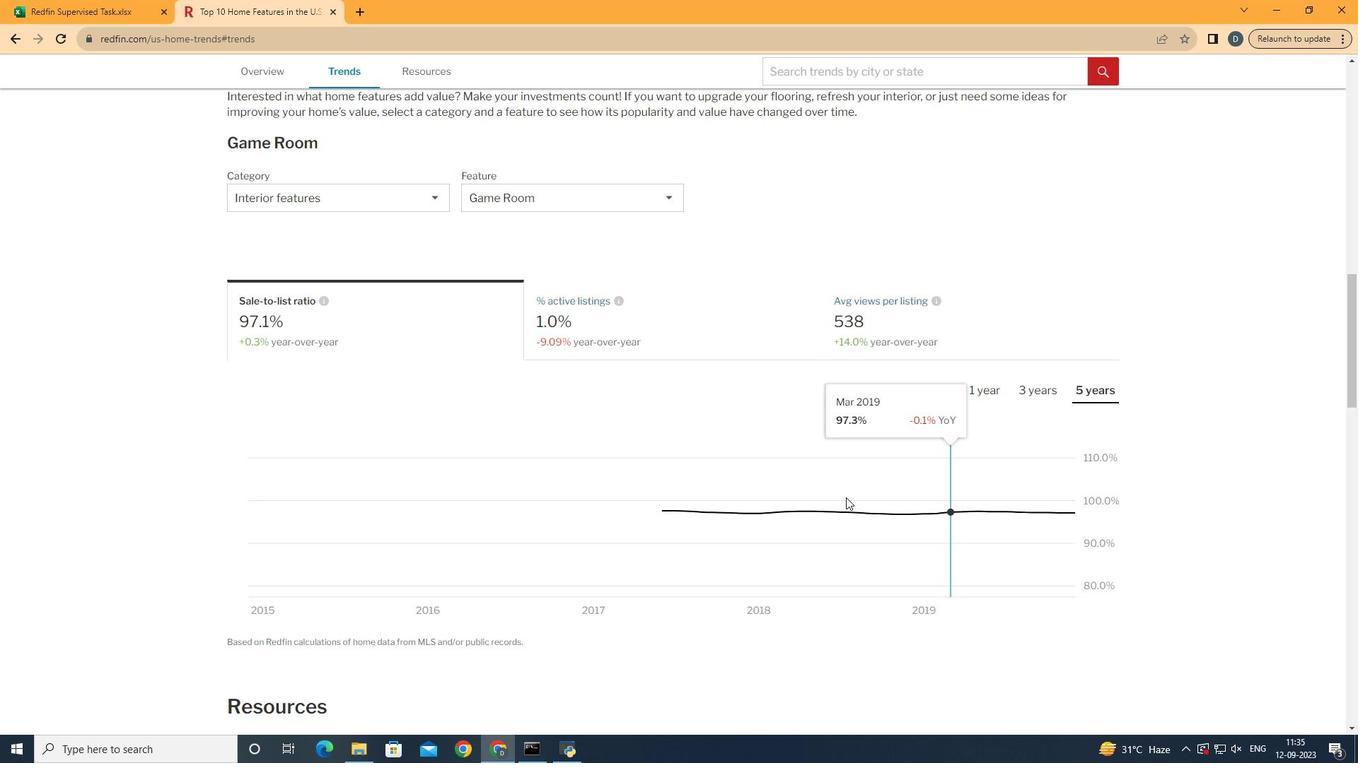 
Action: Mouse moved to (1051, 547)
Screenshot: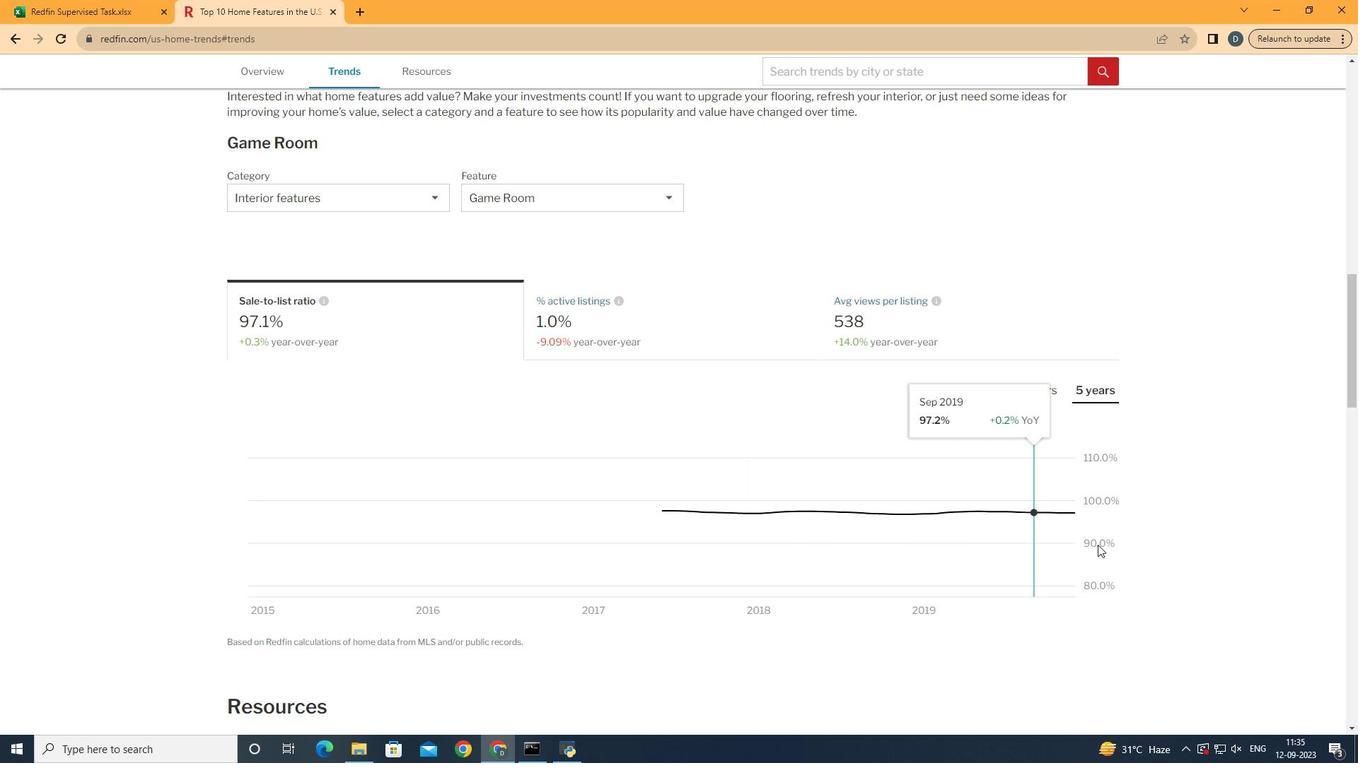 
